 Task: Find connections with filter location Paraná with filter topic #leadership with filter profile language Spanish with filter current company HuffPost with filter school Maheshwari Public School with filter industry Mining with filter service category Virtual Assistance with filter keywords title Nurse
Action: Mouse moved to (495, 97)
Screenshot: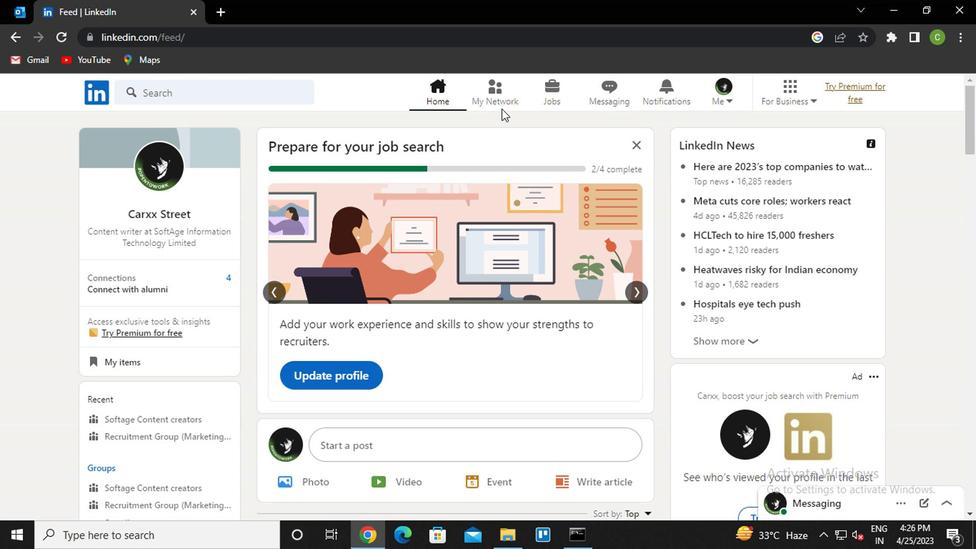 
Action: Mouse pressed left at (495, 97)
Screenshot: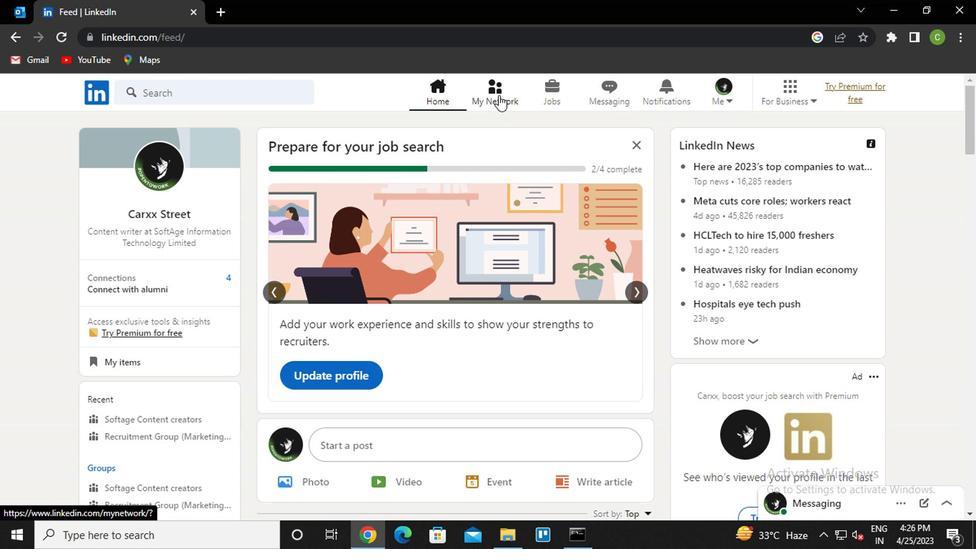 
Action: Mouse moved to (203, 176)
Screenshot: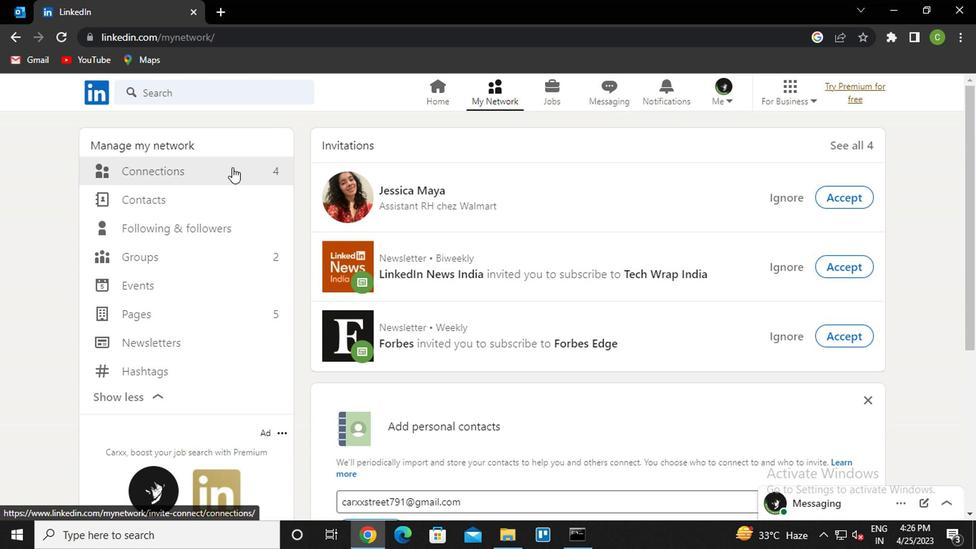 
Action: Mouse pressed left at (203, 176)
Screenshot: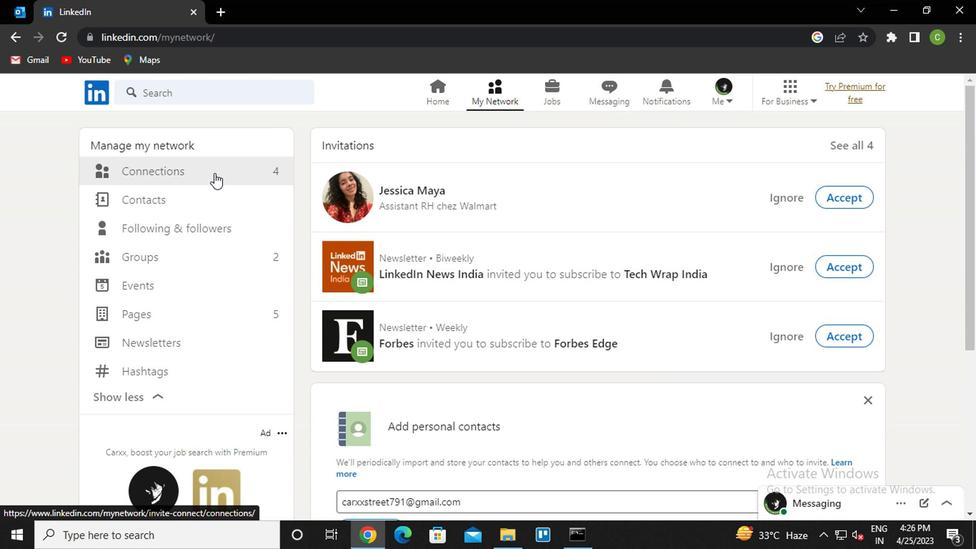 
Action: Mouse moved to (609, 175)
Screenshot: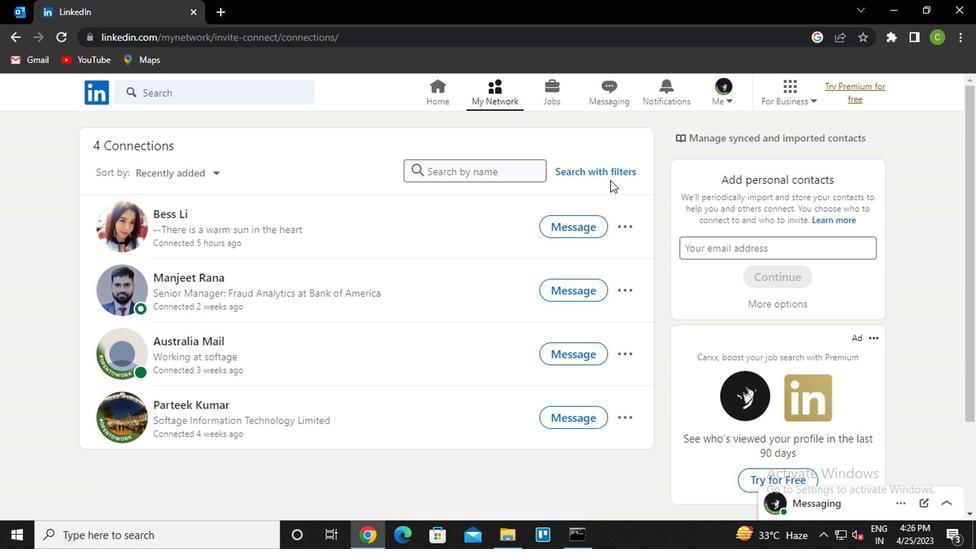 
Action: Mouse pressed left at (609, 175)
Screenshot: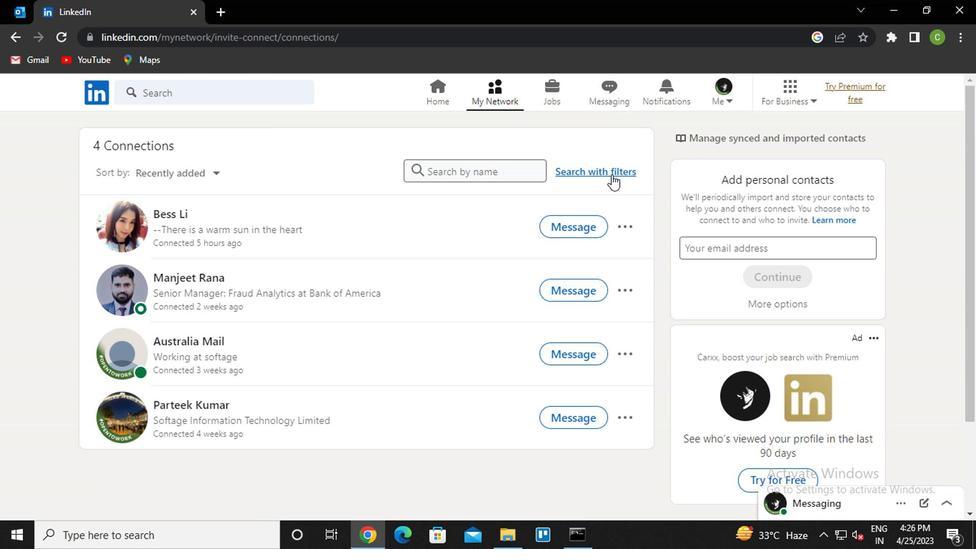 
Action: Mouse moved to (487, 137)
Screenshot: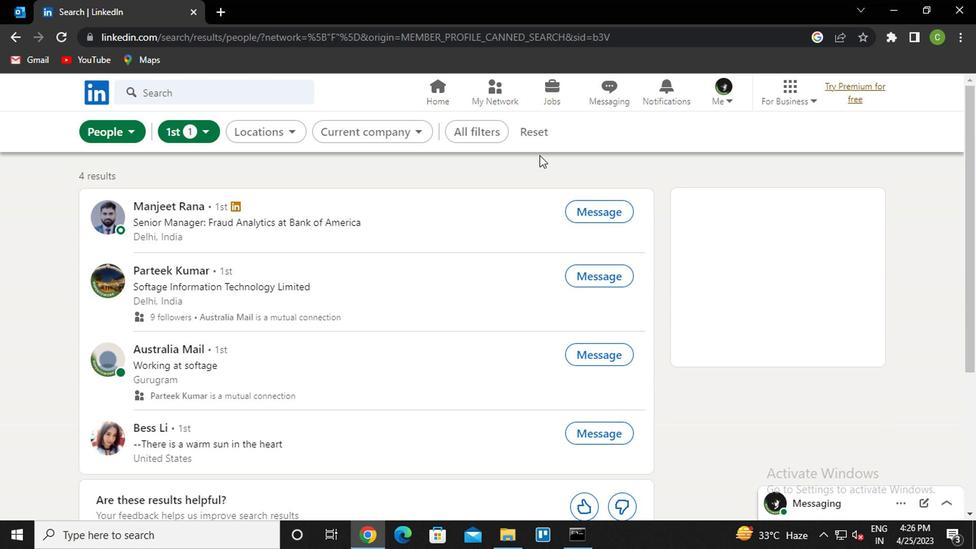 
Action: Mouse pressed left at (487, 137)
Screenshot: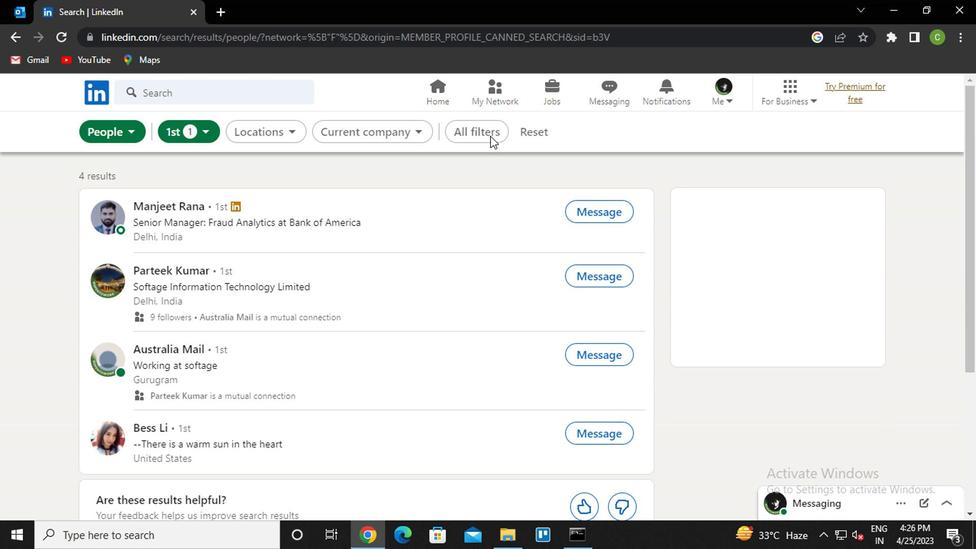 
Action: Mouse moved to (767, 304)
Screenshot: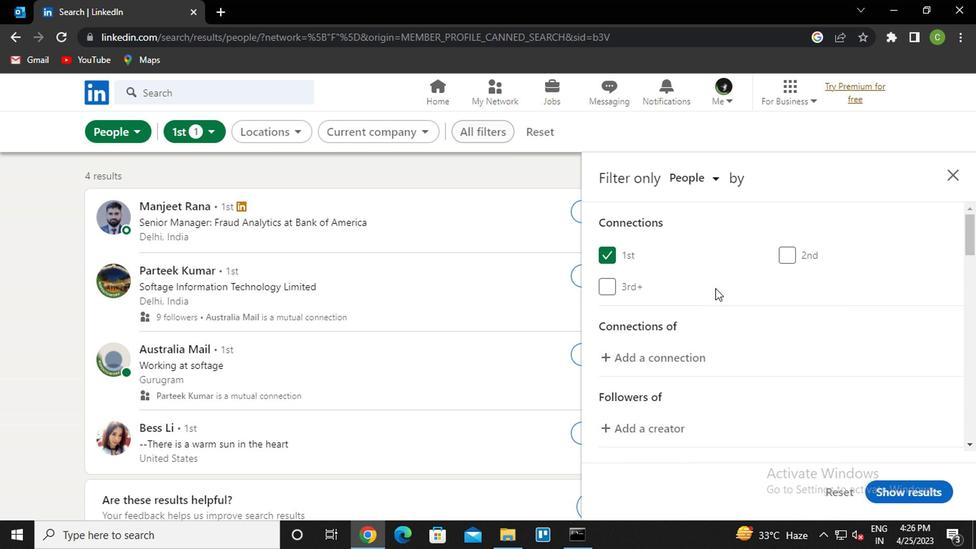 
Action: Mouse scrolled (767, 303) with delta (0, -1)
Screenshot: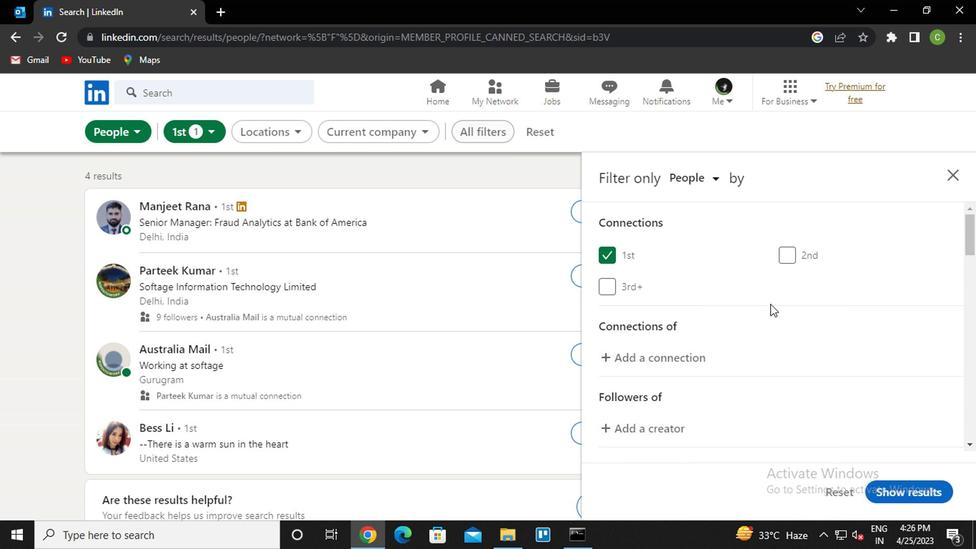 
Action: Mouse scrolled (767, 303) with delta (0, -1)
Screenshot: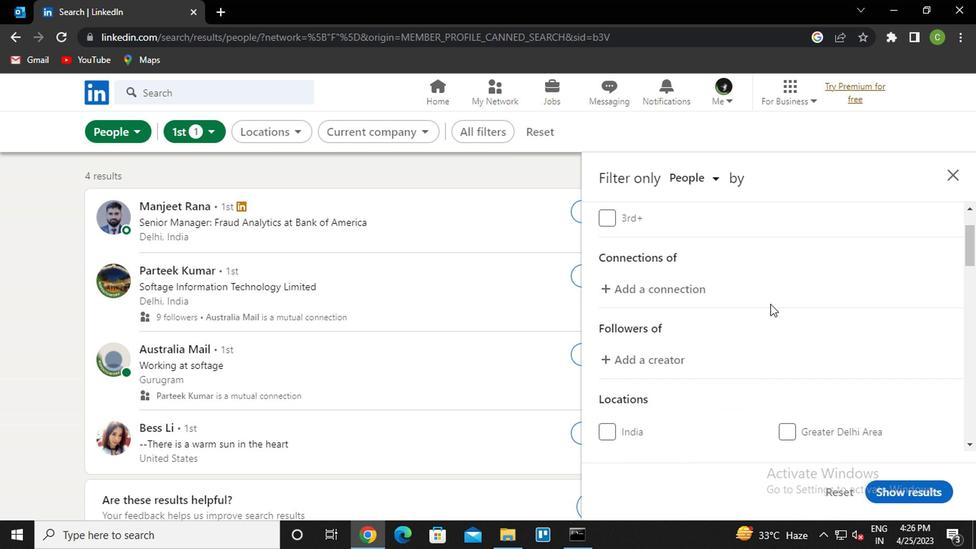
Action: Mouse moved to (771, 332)
Screenshot: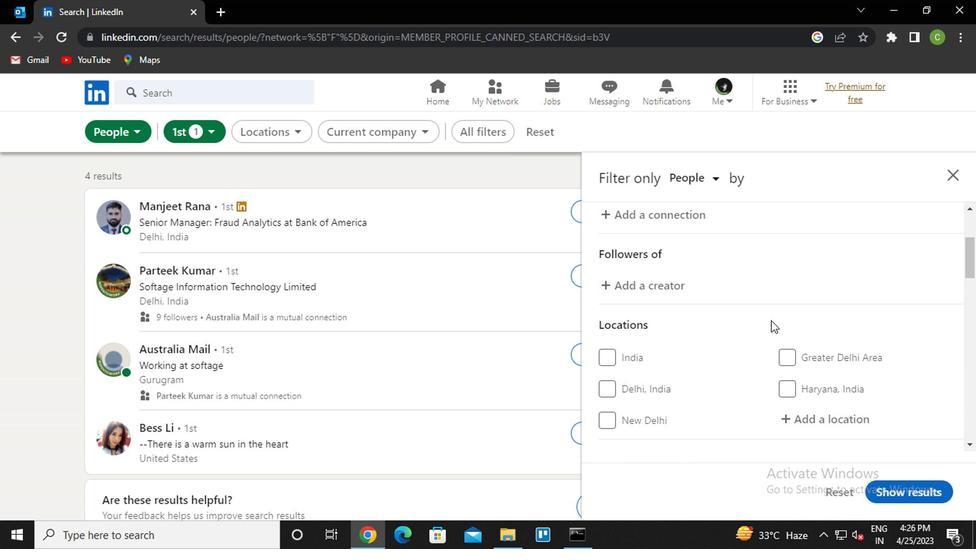 
Action: Mouse scrolled (771, 331) with delta (0, 0)
Screenshot: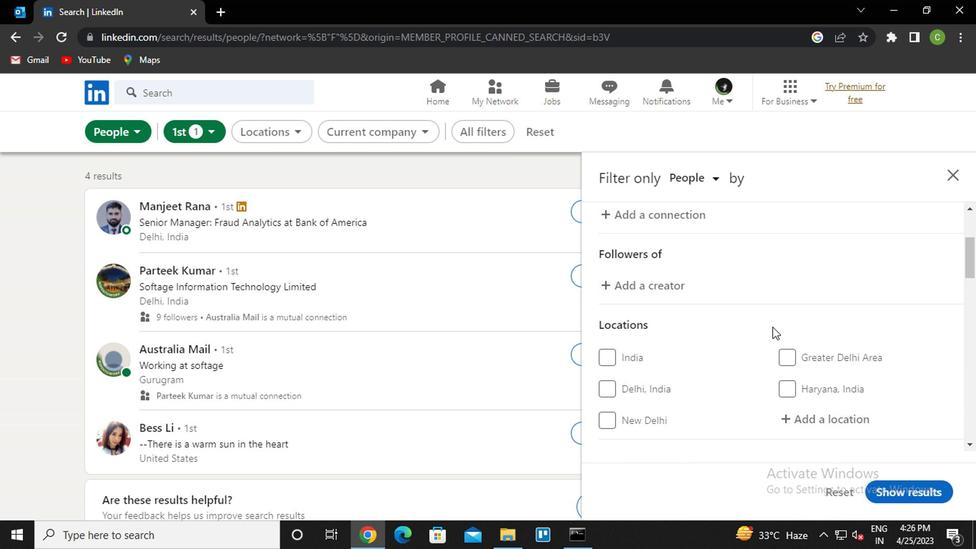 
Action: Mouse moved to (815, 353)
Screenshot: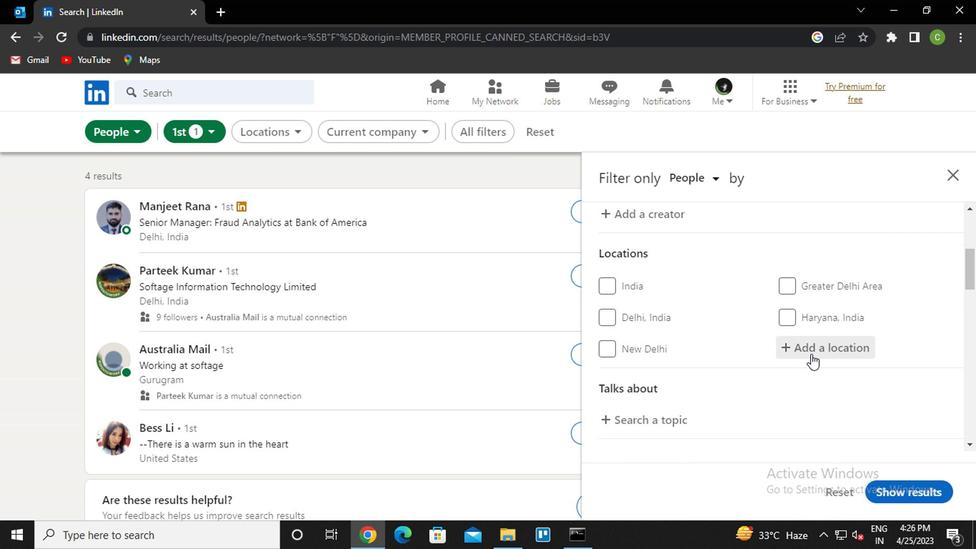 
Action: Mouse pressed left at (815, 353)
Screenshot: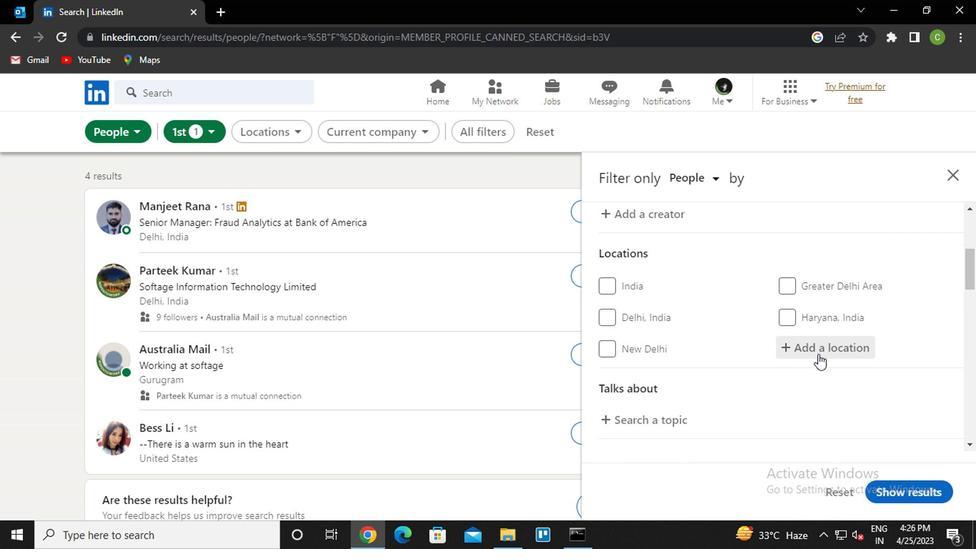 
Action: Key pressed <Key.caps_lock><Key.caps_lock>p<Key.caps_lock>arana<Key.down><Key.enter>
Screenshot: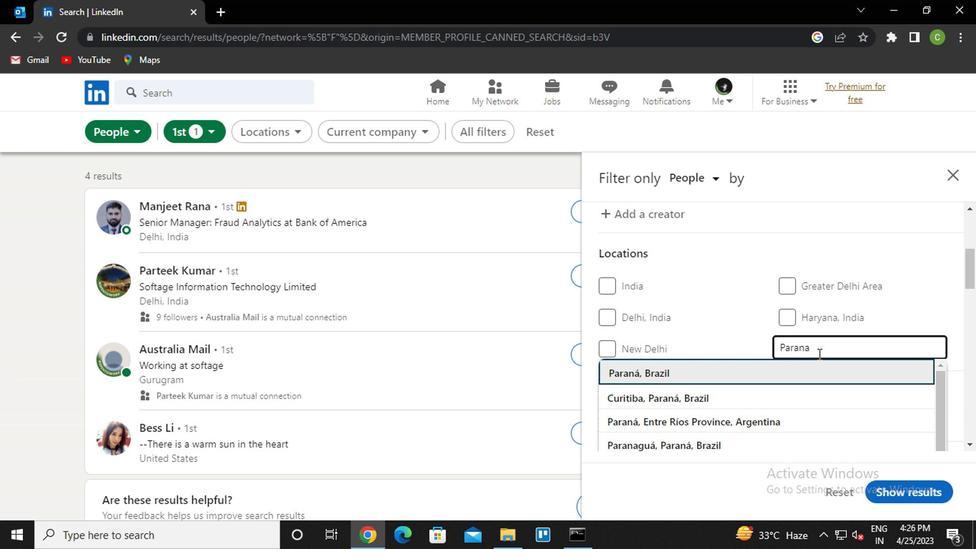 
Action: Mouse scrolled (815, 352) with delta (0, 0)
Screenshot: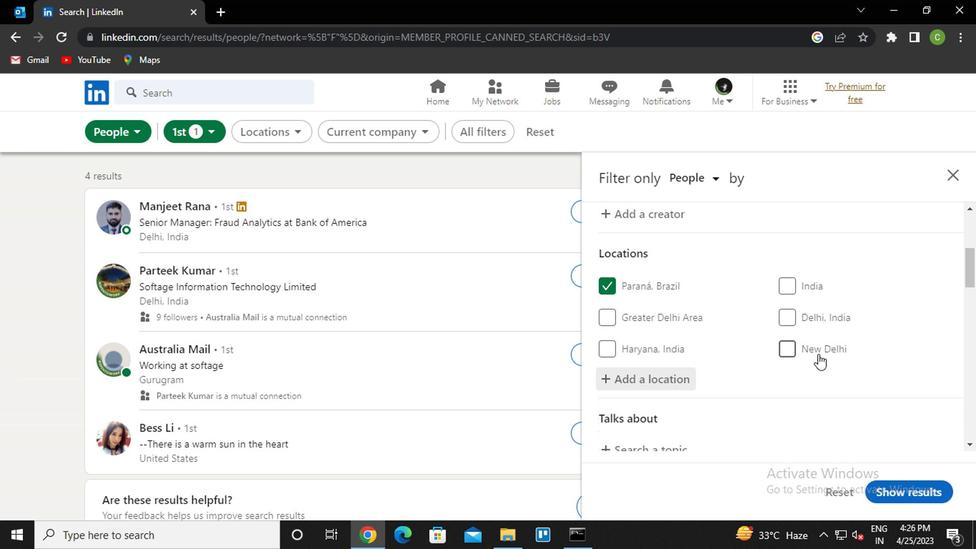 
Action: Mouse moved to (768, 369)
Screenshot: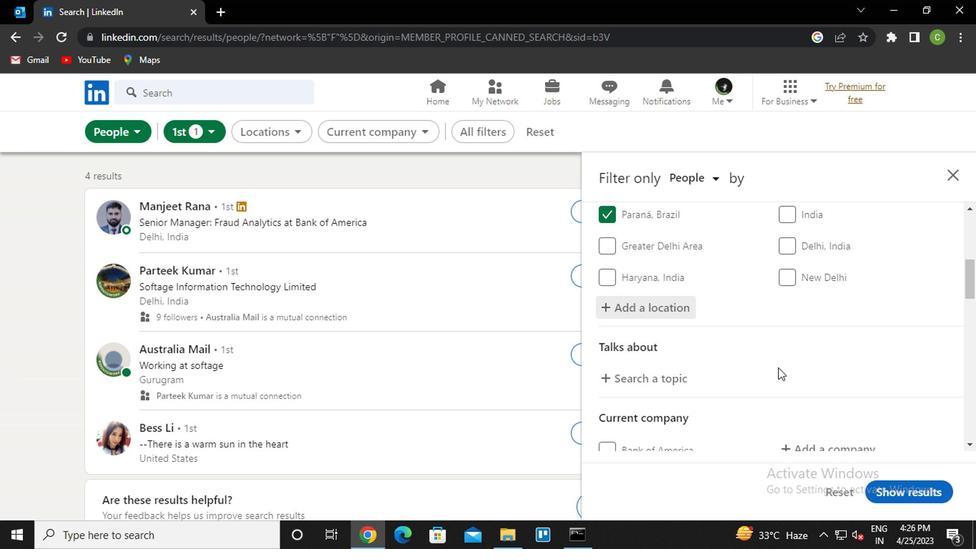 
Action: Mouse scrolled (768, 368) with delta (0, -1)
Screenshot: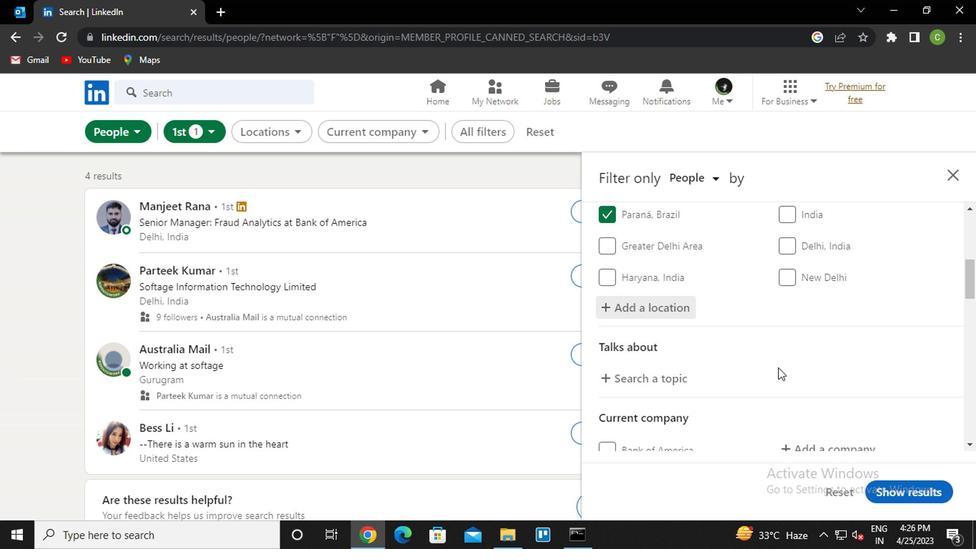 
Action: Mouse moved to (766, 369)
Screenshot: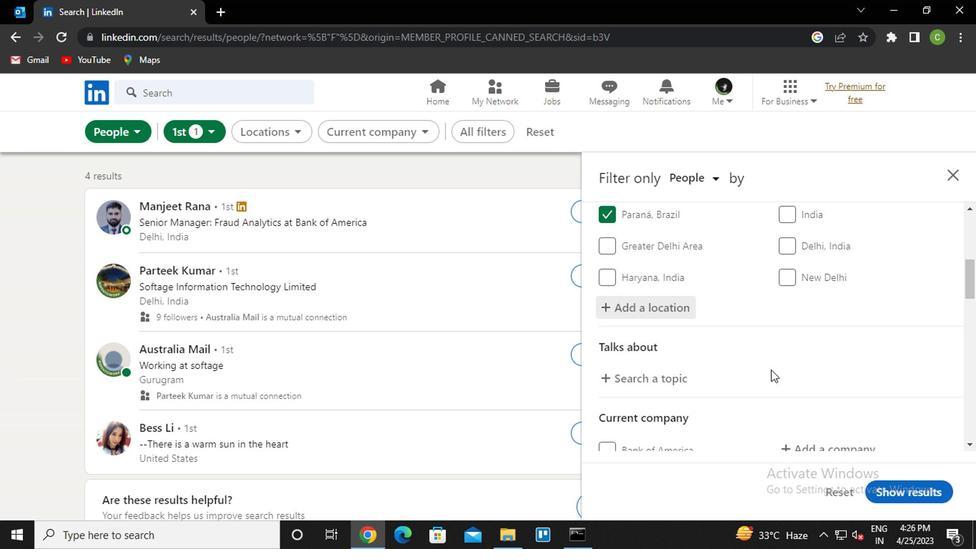 
Action: Mouse scrolled (766, 368) with delta (0, -1)
Screenshot: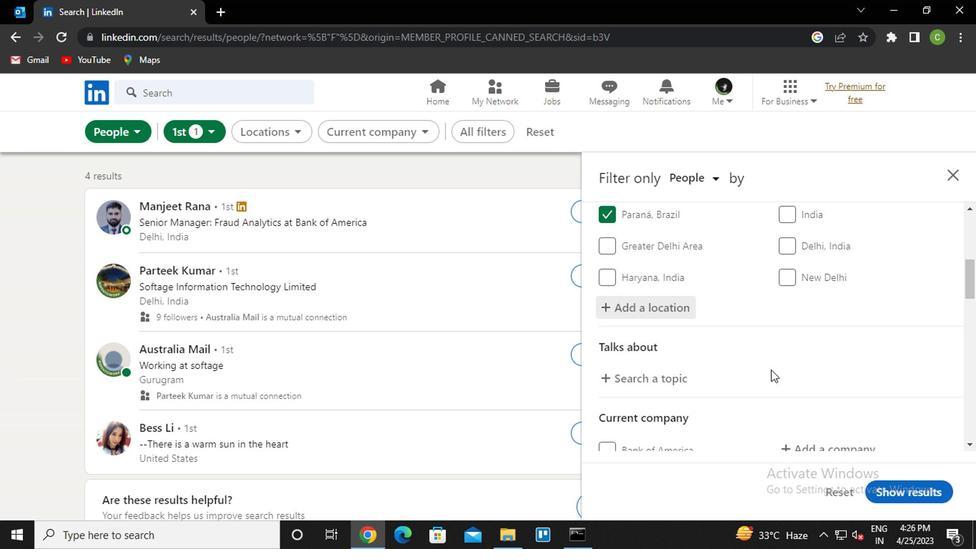 
Action: Mouse moved to (648, 235)
Screenshot: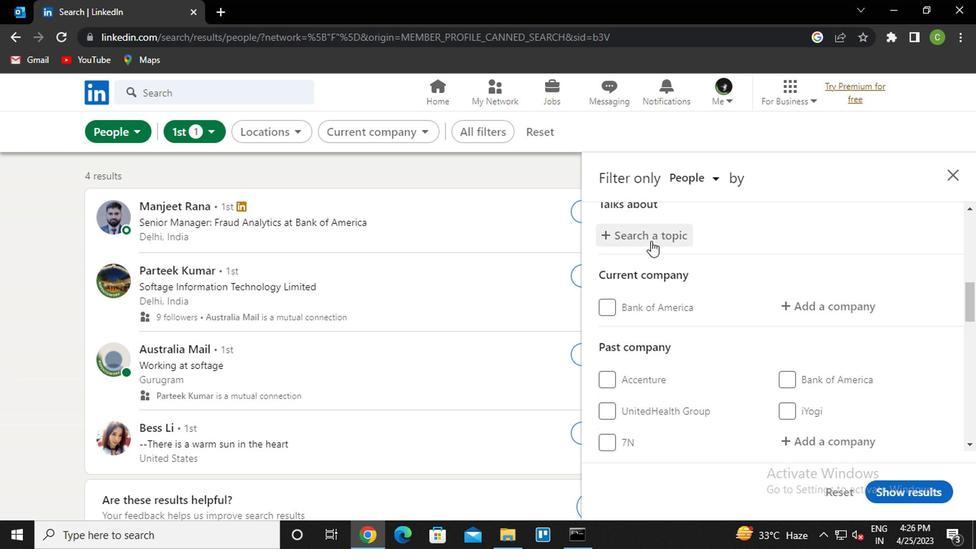 
Action: Mouse pressed left at (648, 235)
Screenshot: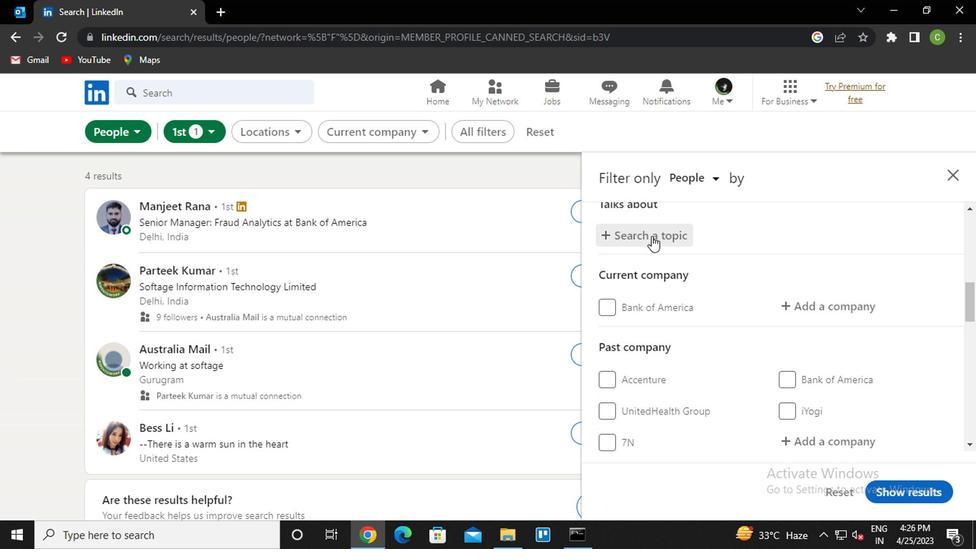 
Action: Key pressed <Key.caps_lock>l<Key.caps_lock>eadership<Key.down><Key.enter>
Screenshot: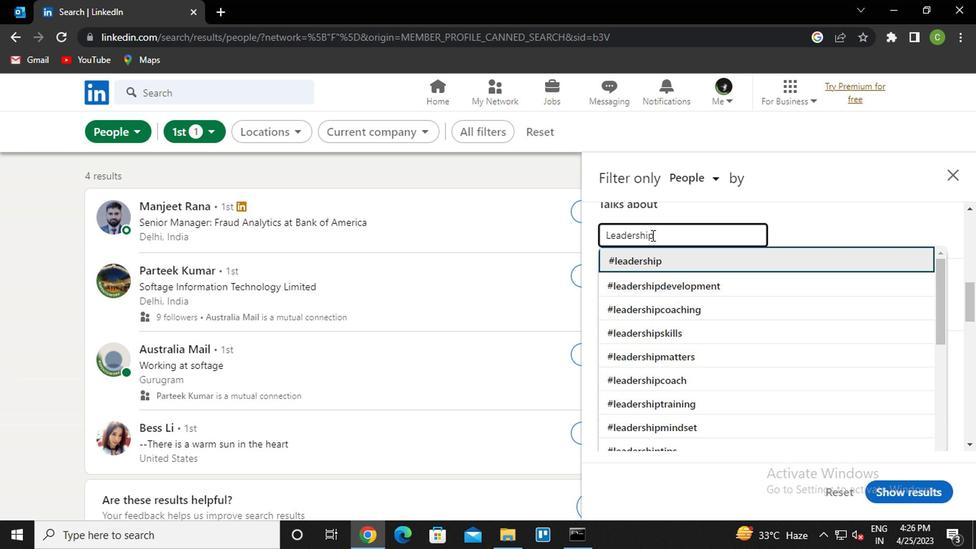 
Action: Mouse moved to (832, 311)
Screenshot: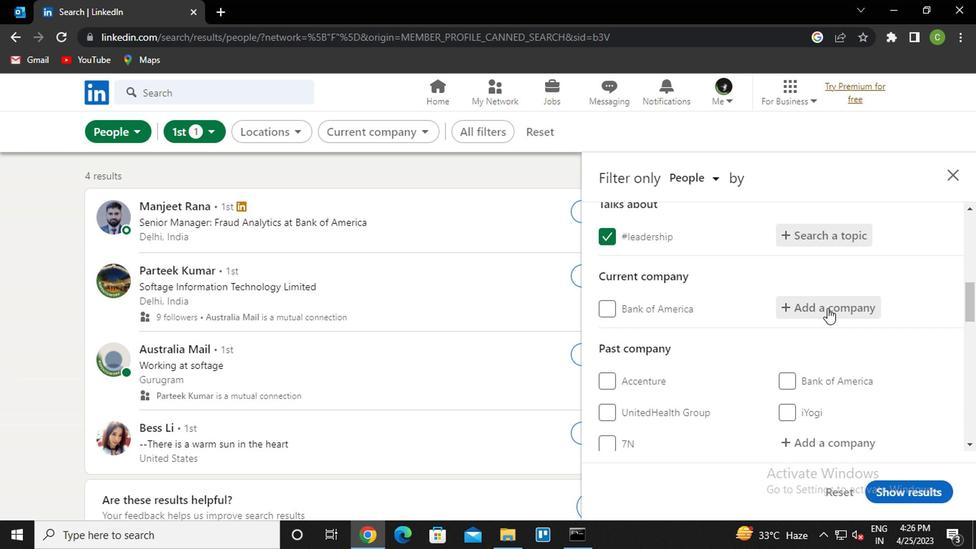 
Action: Mouse pressed left at (832, 311)
Screenshot: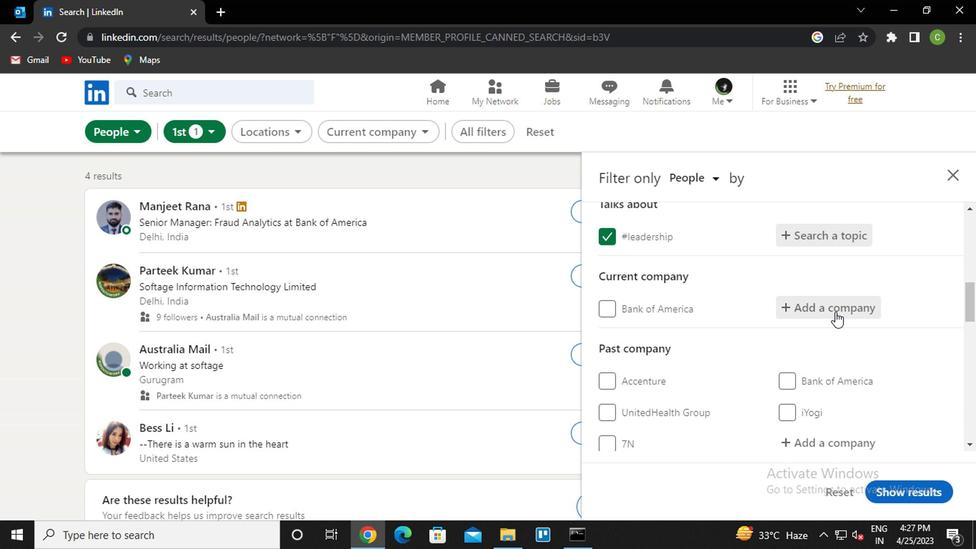 
Action: Mouse moved to (823, 317)
Screenshot: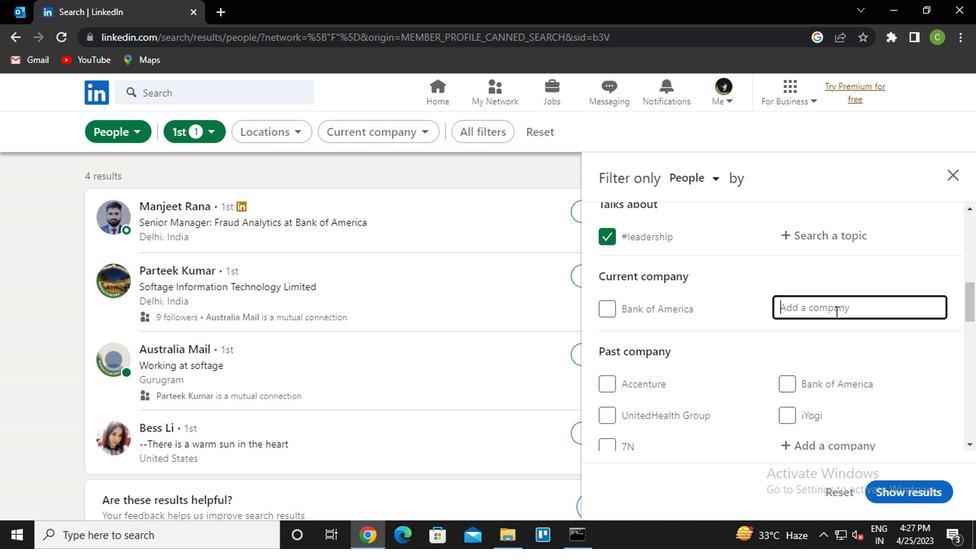 
Action: Key pressed huff
Screenshot: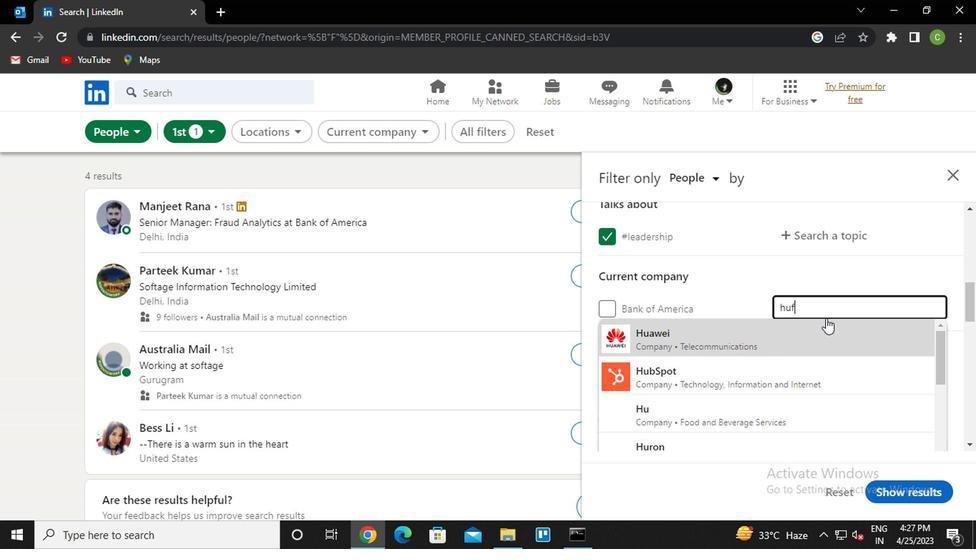 
Action: Mouse moved to (800, 340)
Screenshot: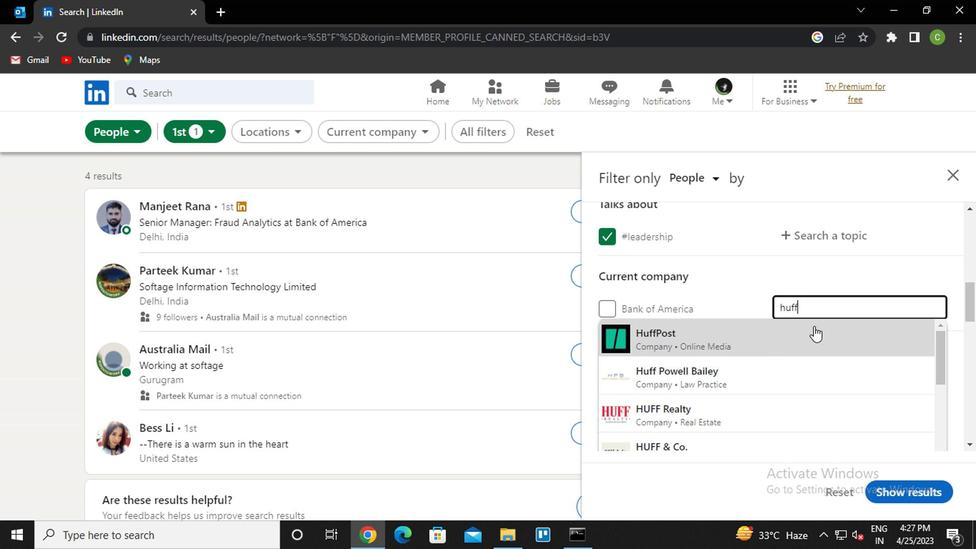 
Action: Mouse pressed left at (800, 340)
Screenshot: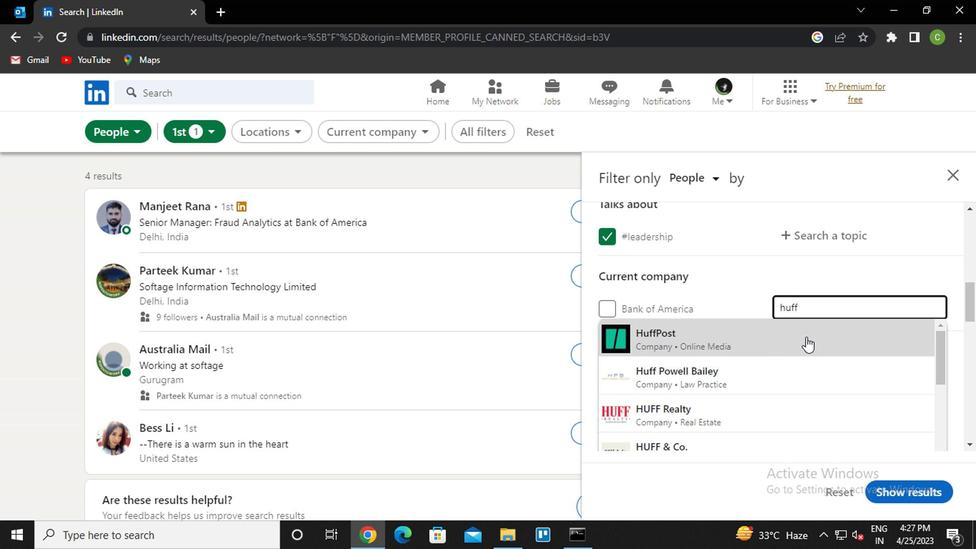 
Action: Mouse scrolled (800, 339) with delta (0, -1)
Screenshot: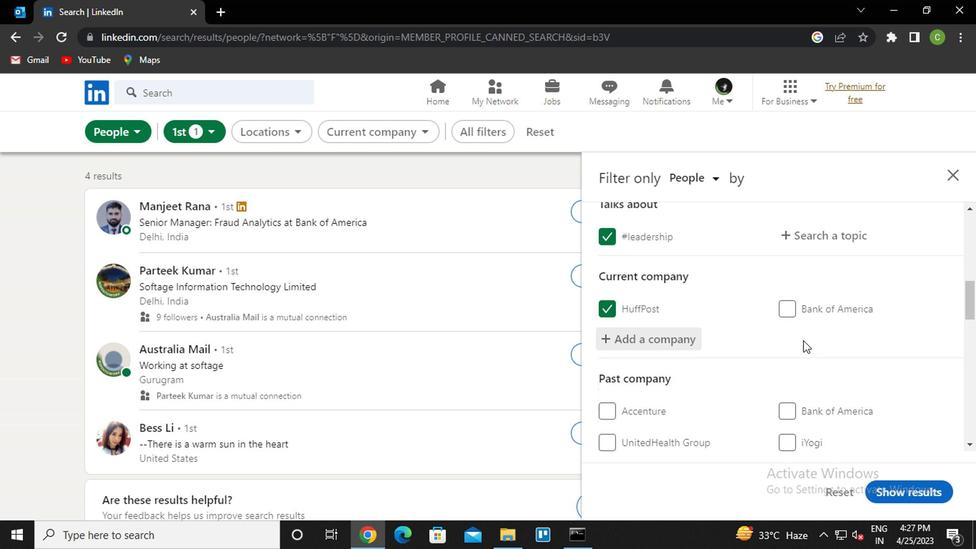 
Action: Mouse moved to (799, 340)
Screenshot: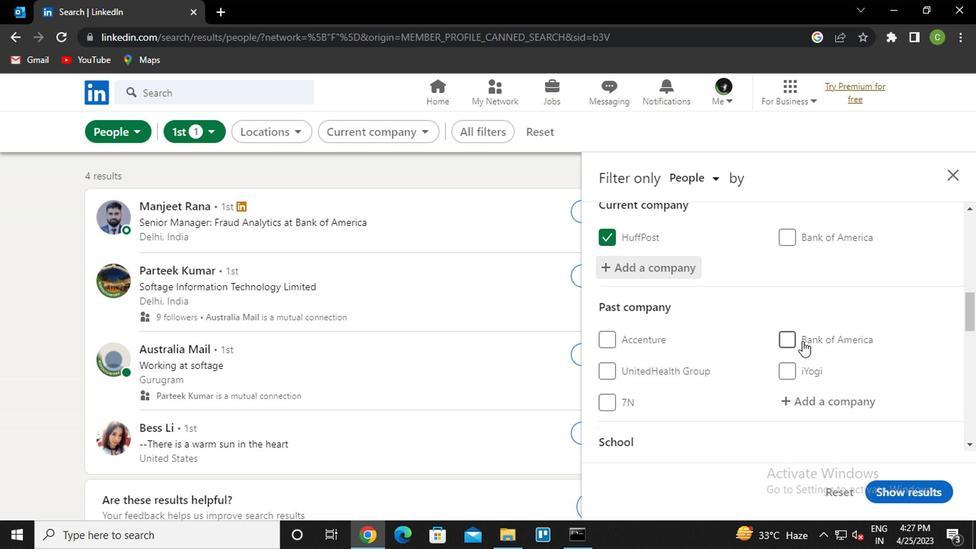 
Action: Mouse scrolled (799, 340) with delta (0, 0)
Screenshot: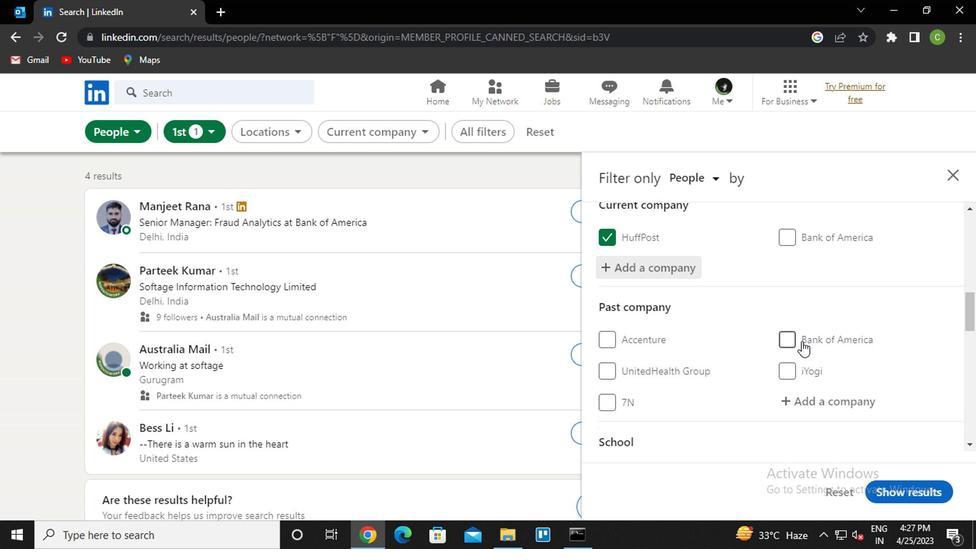 
Action: Mouse moved to (798, 341)
Screenshot: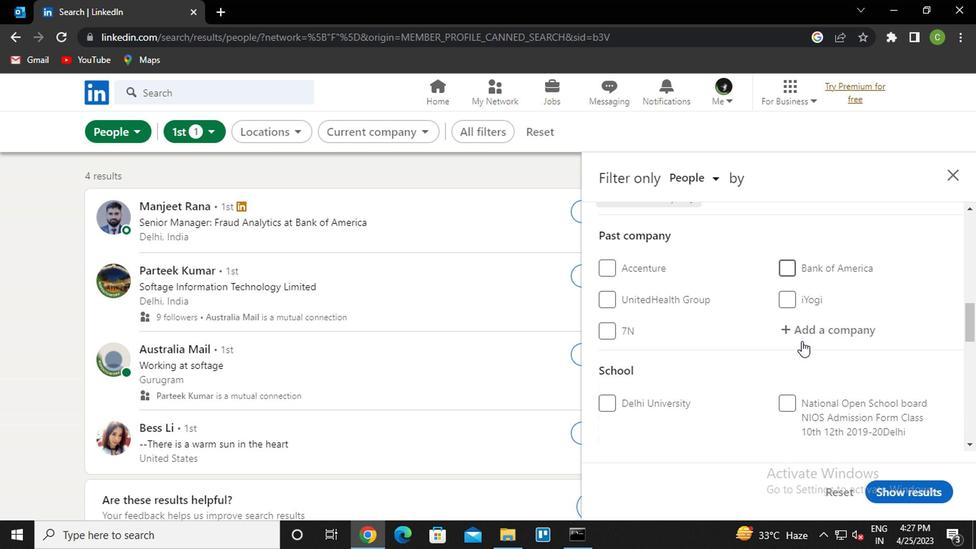 
Action: Mouse scrolled (798, 340) with delta (0, 0)
Screenshot: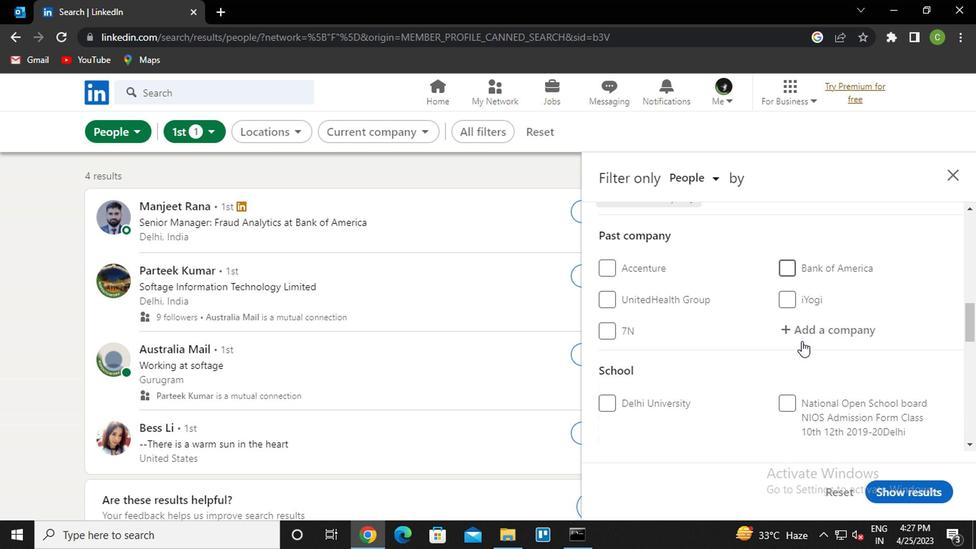 
Action: Mouse moved to (785, 353)
Screenshot: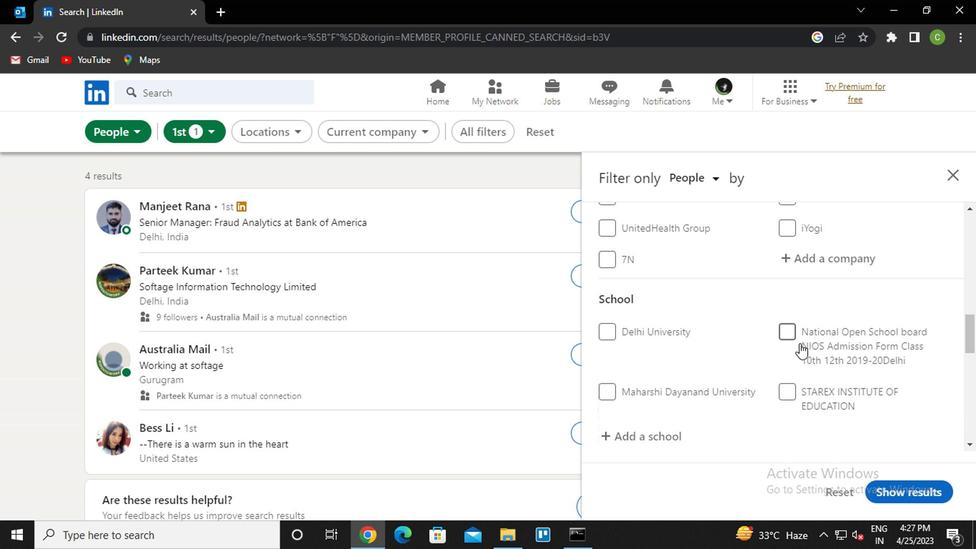 
Action: Mouse scrolled (785, 353) with delta (0, 0)
Screenshot: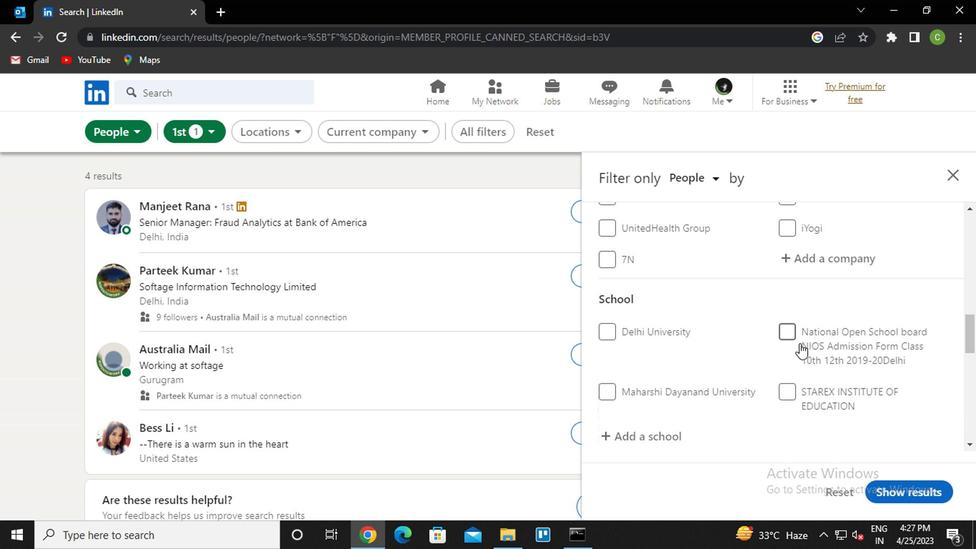 
Action: Mouse moved to (673, 362)
Screenshot: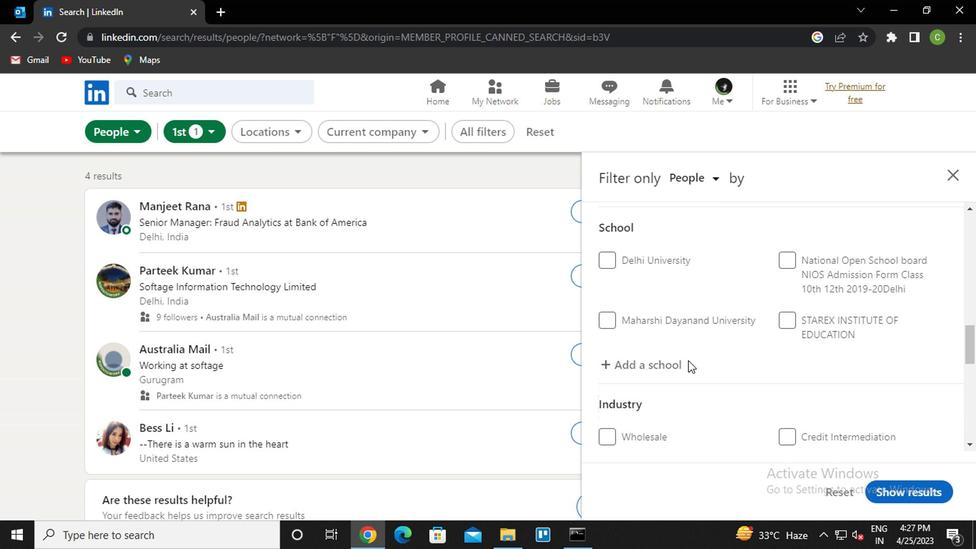
Action: Mouse pressed left at (673, 362)
Screenshot: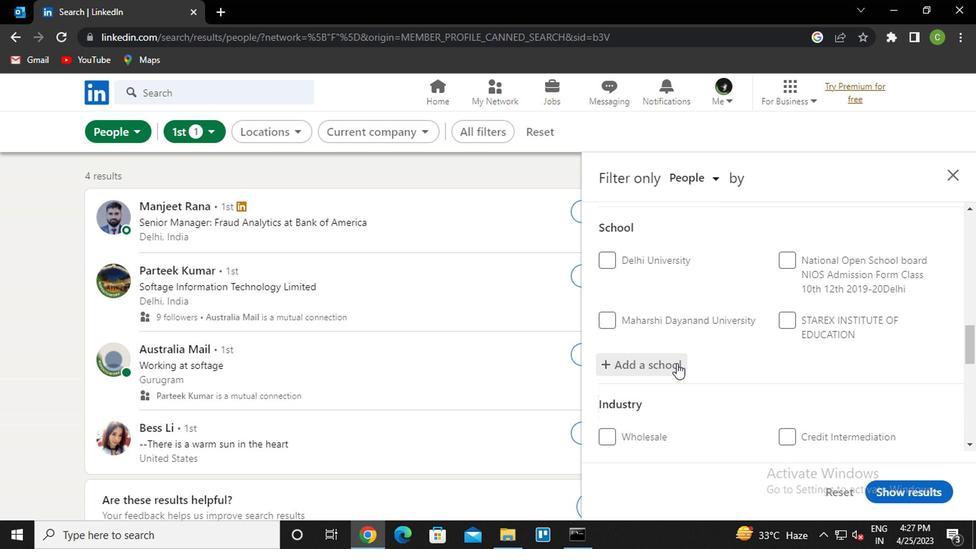 
Action: Key pressed <Key.caps_lock>m<Key.caps_lock>ahesh<Key.down><Key.enter>
Screenshot: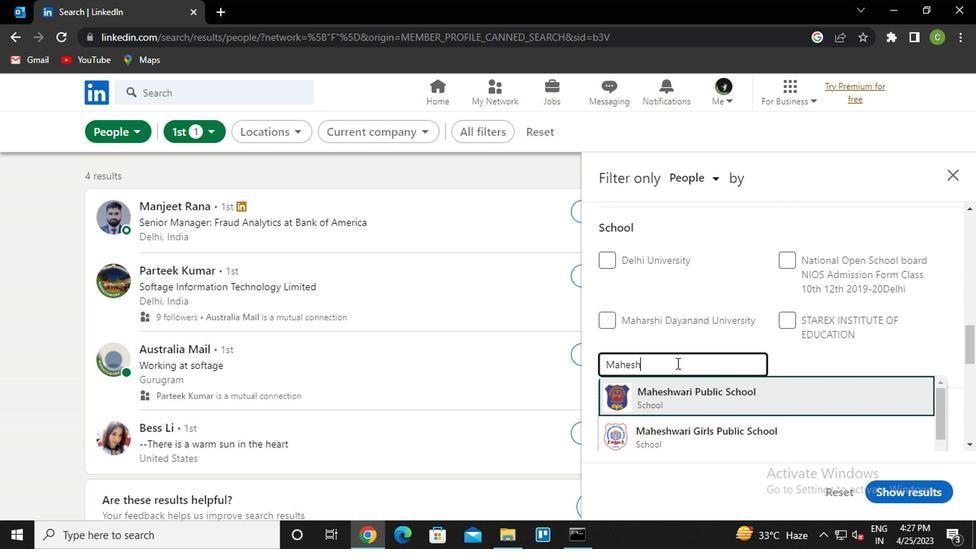 
Action: Mouse moved to (673, 362)
Screenshot: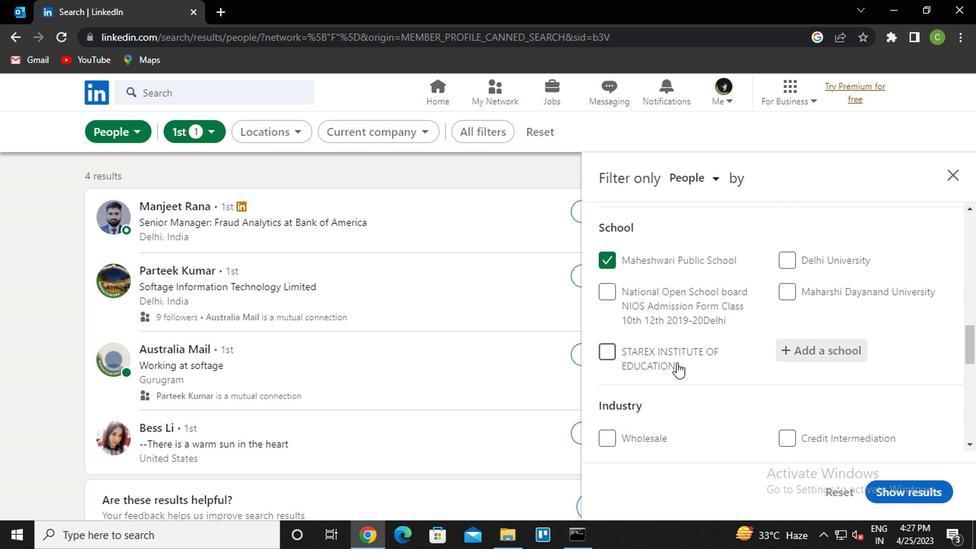 
Action: Mouse scrolled (673, 361) with delta (0, -1)
Screenshot: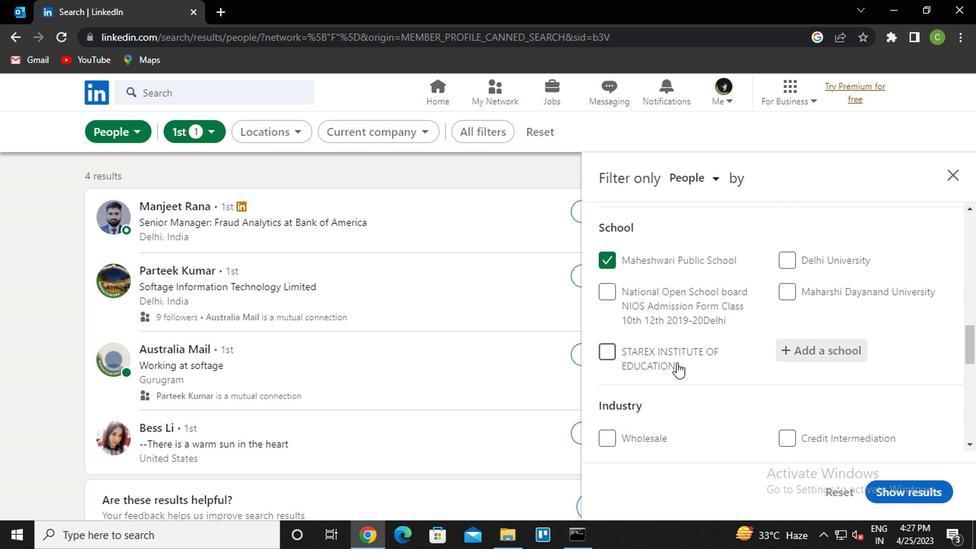 
Action: Mouse moved to (672, 366)
Screenshot: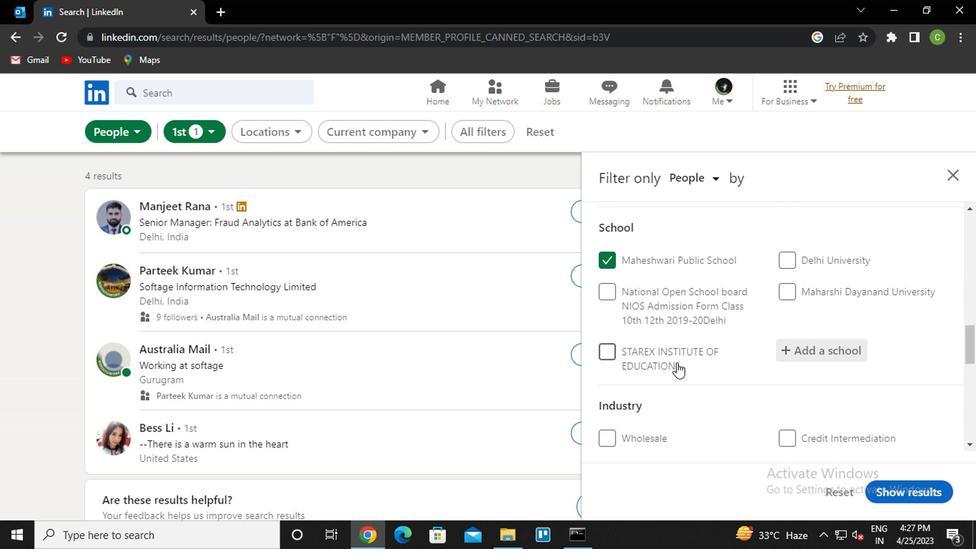 
Action: Mouse scrolled (672, 365) with delta (0, 0)
Screenshot: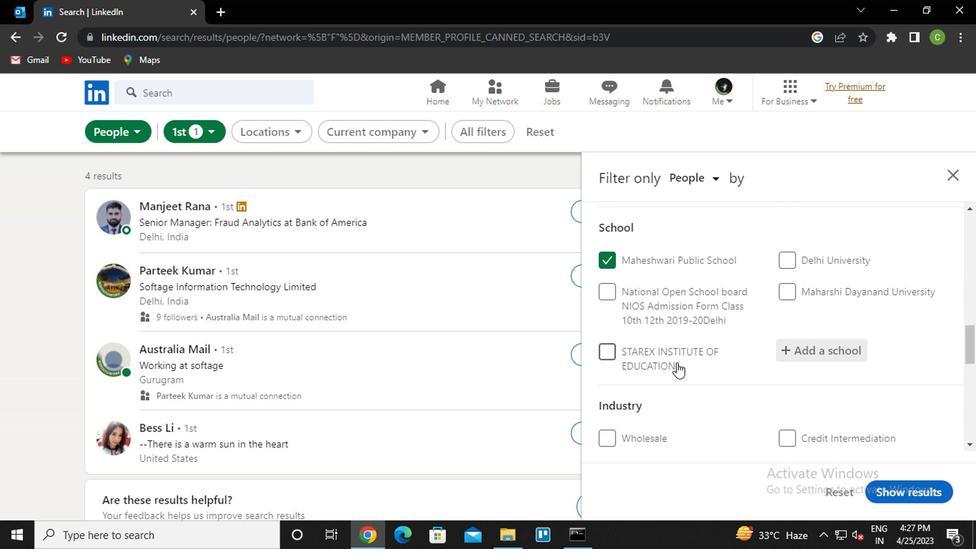 
Action: Mouse moved to (805, 360)
Screenshot: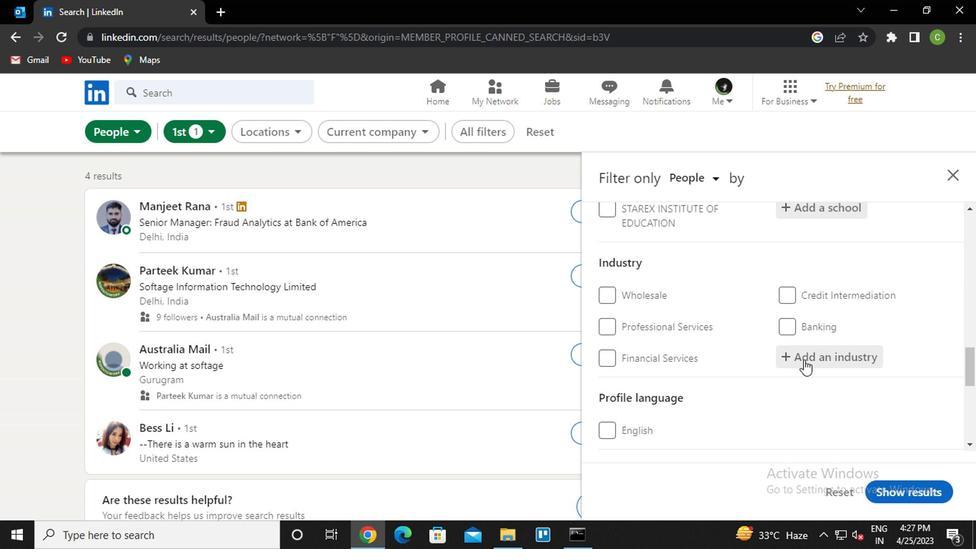 
Action: Mouse pressed left at (805, 360)
Screenshot: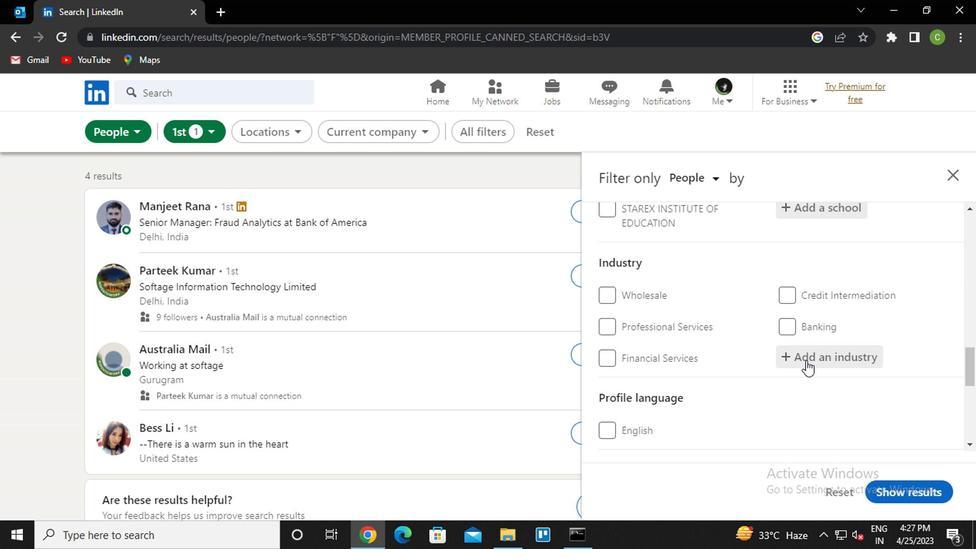 
Action: Key pressed <Key.caps_lock>m<Key.caps_lock>ining<Key.down><Key.enter>
Screenshot: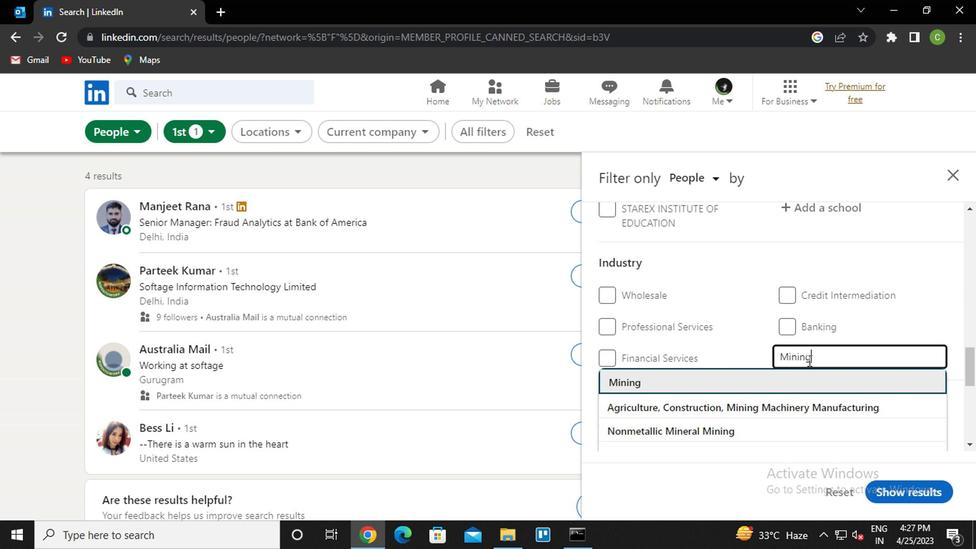
Action: Mouse moved to (766, 387)
Screenshot: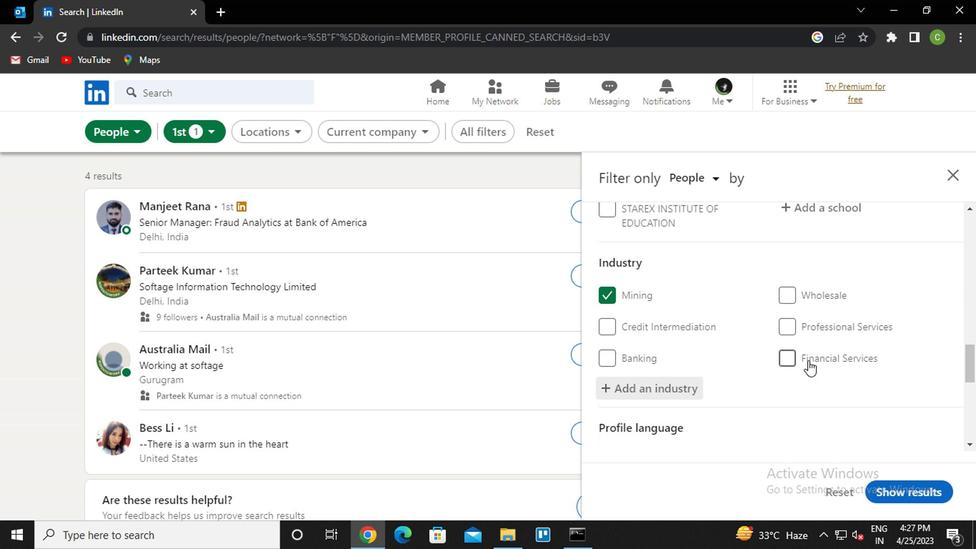 
Action: Mouse scrolled (766, 386) with delta (0, -1)
Screenshot: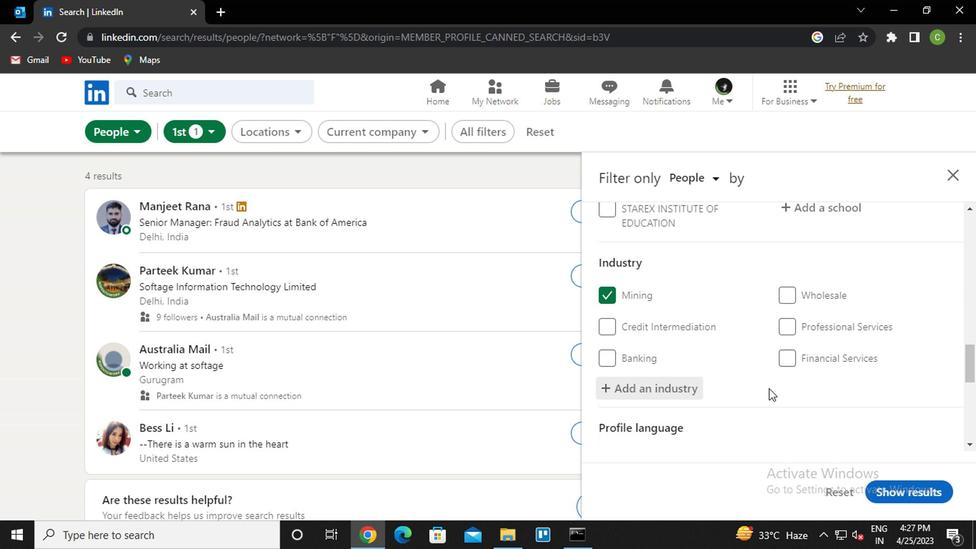 
Action: Mouse scrolled (766, 386) with delta (0, -1)
Screenshot: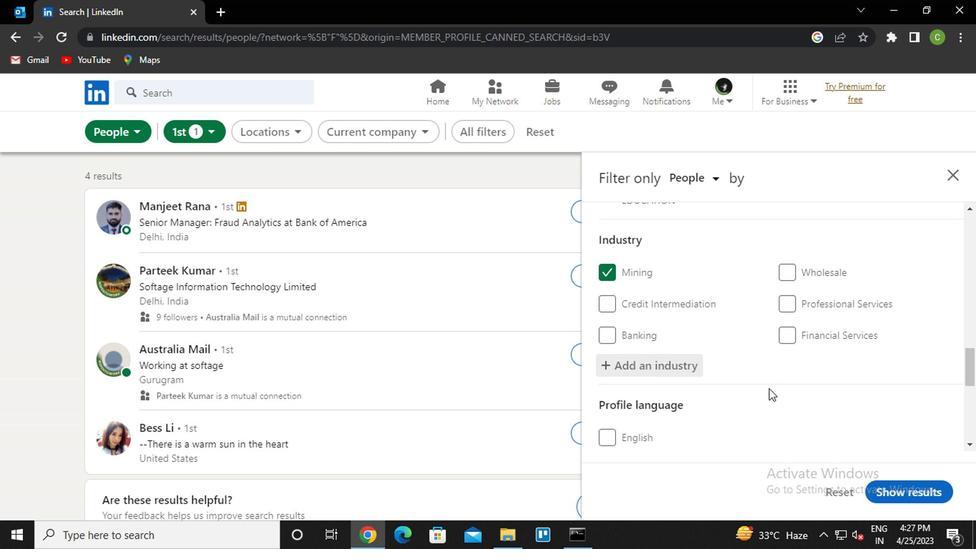 
Action: Mouse moved to (765, 387)
Screenshot: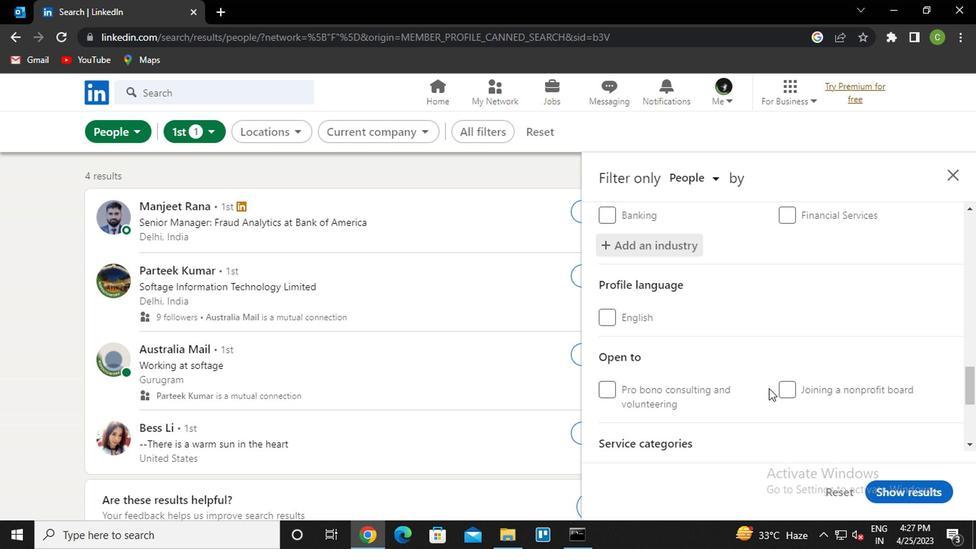 
Action: Mouse scrolled (765, 386) with delta (0, -1)
Screenshot: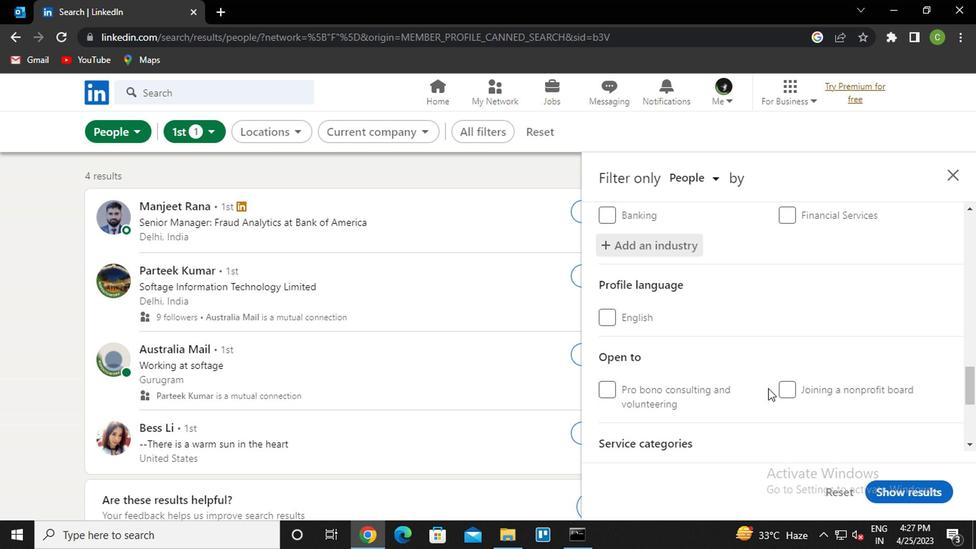 
Action: Mouse moved to (659, 402)
Screenshot: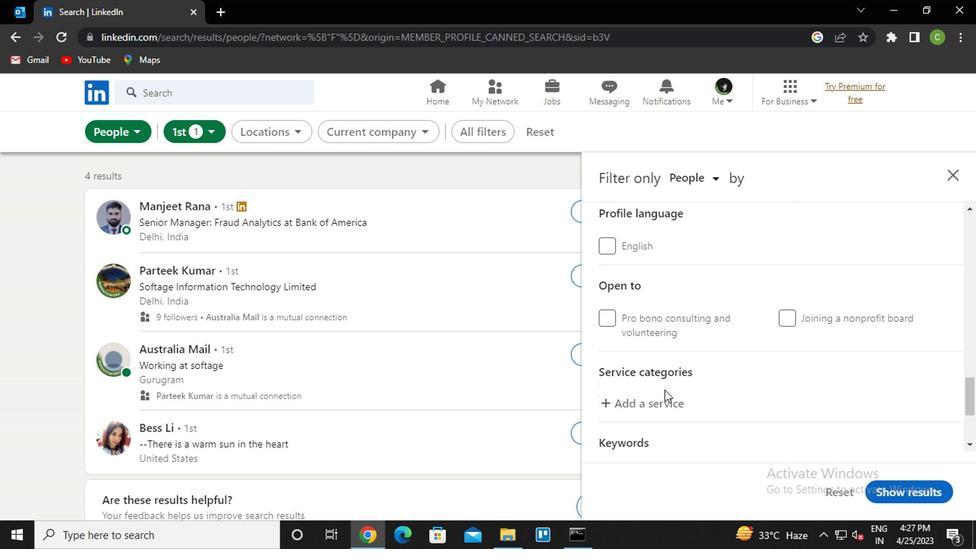 
Action: Mouse pressed left at (659, 402)
Screenshot: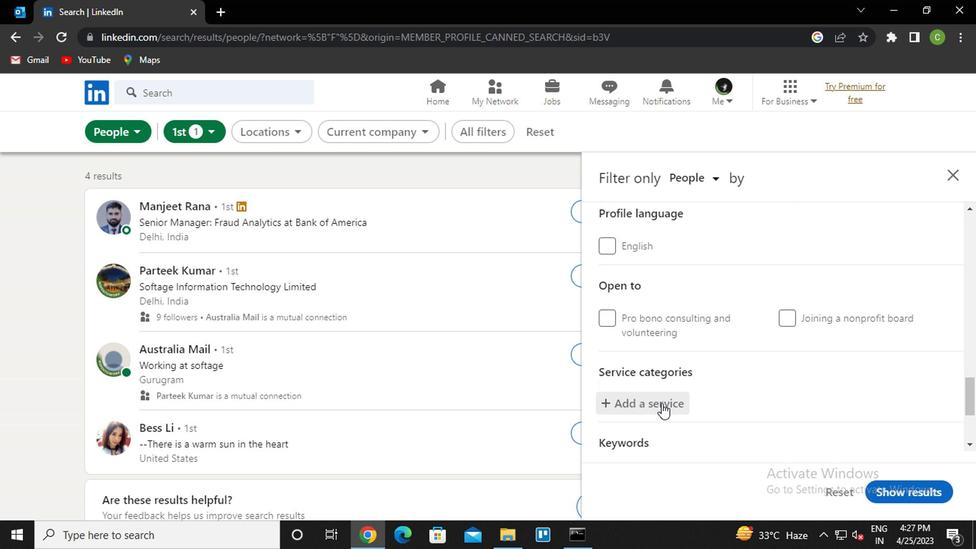 
Action: Mouse moved to (725, 360)
Screenshot: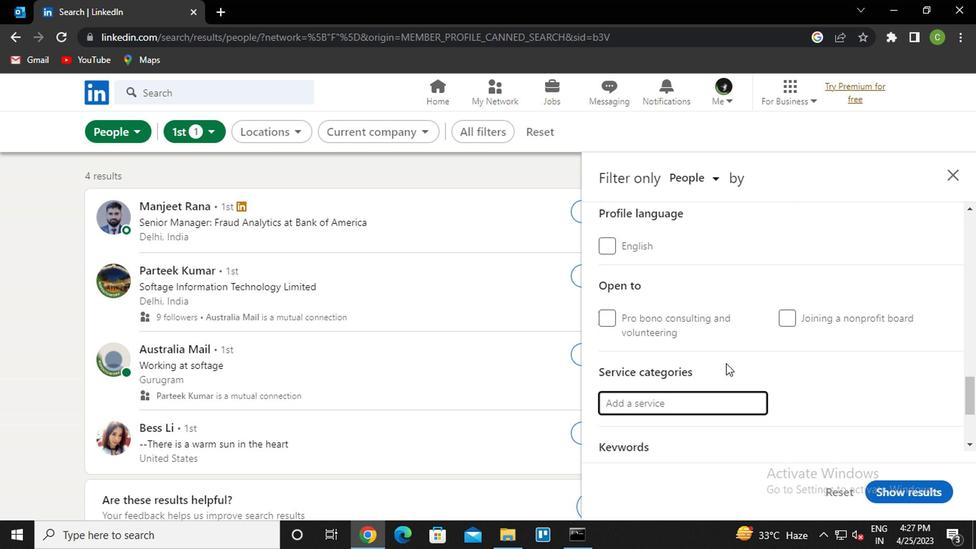 
Action: Key pressed <Key.caps_lock>v<Key.caps_lock>irtual<Key.down><Key.enter>
Screenshot: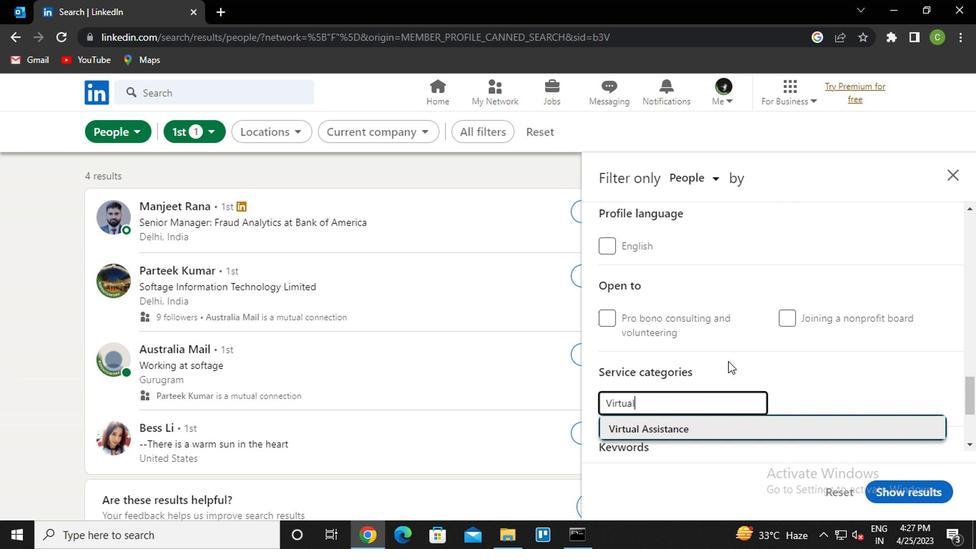 
Action: Mouse moved to (724, 360)
Screenshot: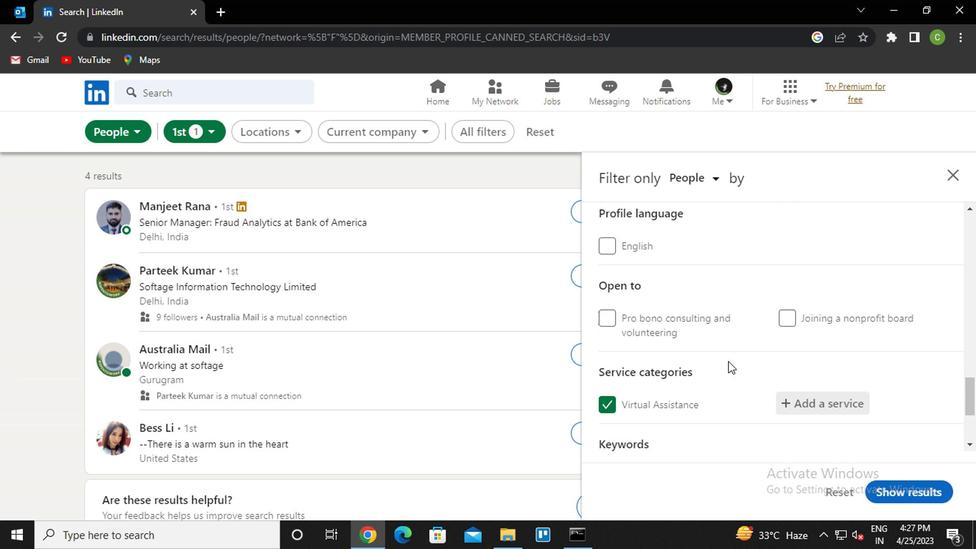 
Action: Mouse scrolled (724, 360) with delta (0, 0)
Screenshot: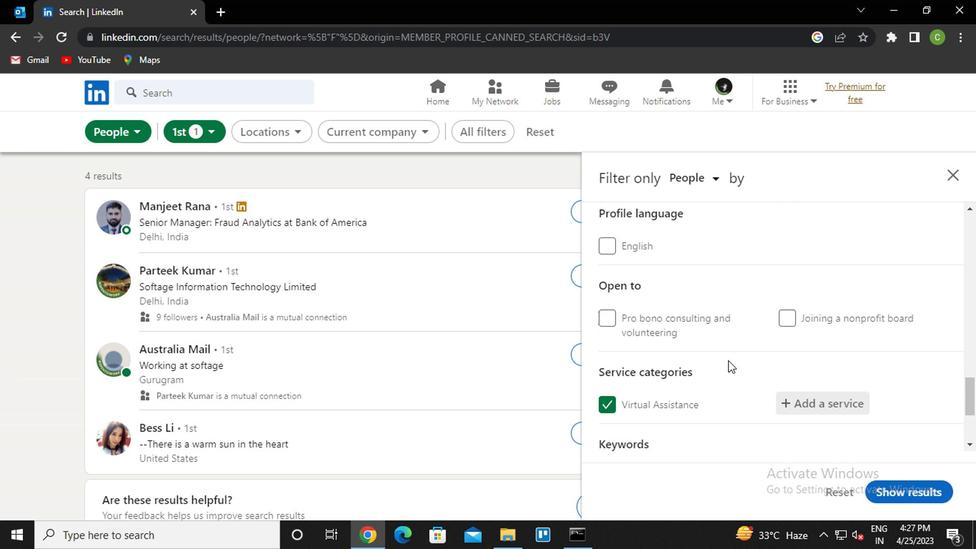 
Action: Mouse scrolled (724, 360) with delta (0, 0)
Screenshot: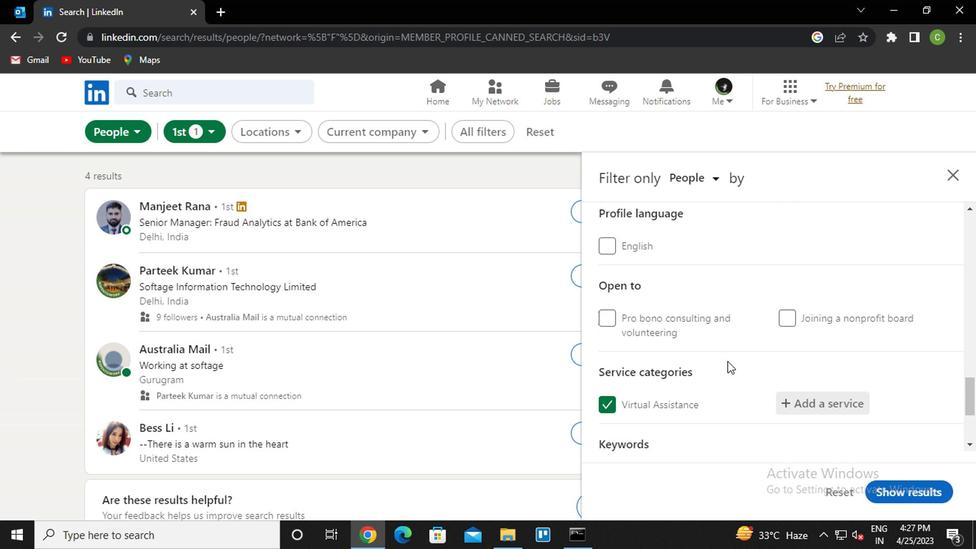 
Action: Mouse moved to (699, 390)
Screenshot: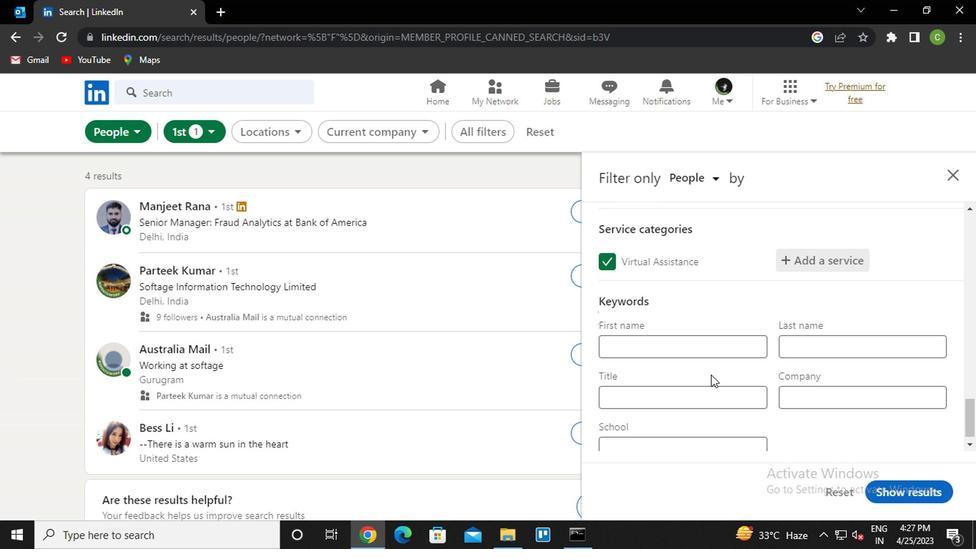 
Action: Mouse pressed left at (699, 390)
Screenshot: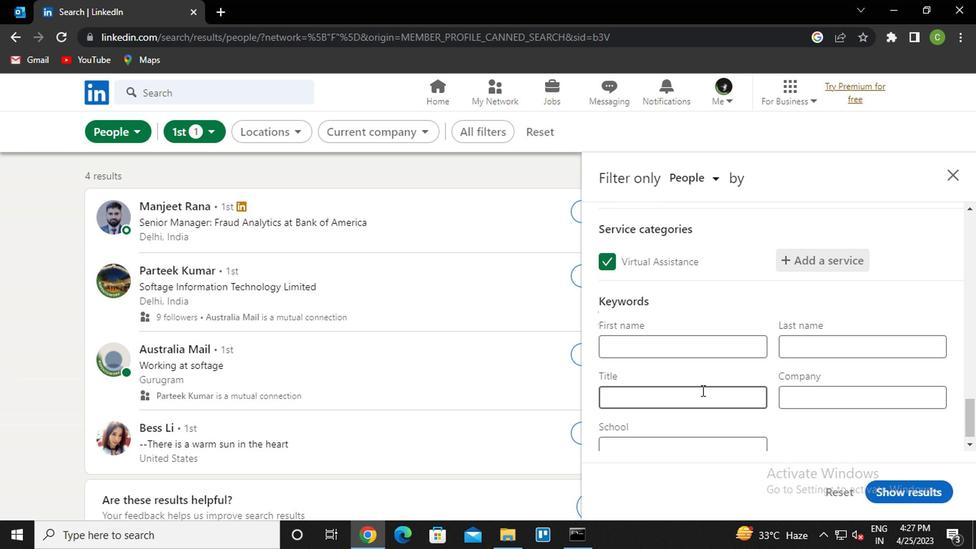 
Action: Key pressed <Key.caps_lock>n<Key.caps_lock>urse
Screenshot: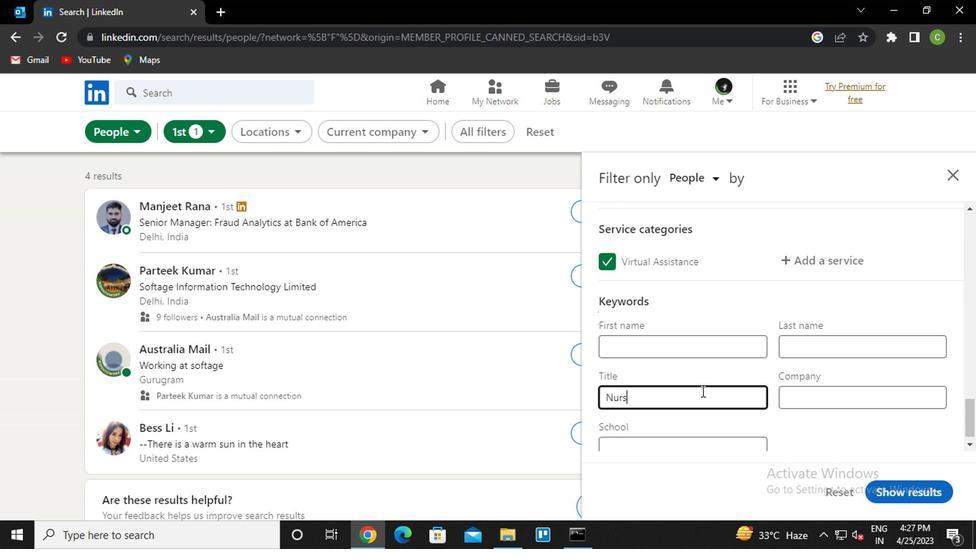 
Action: Mouse moved to (910, 487)
Screenshot: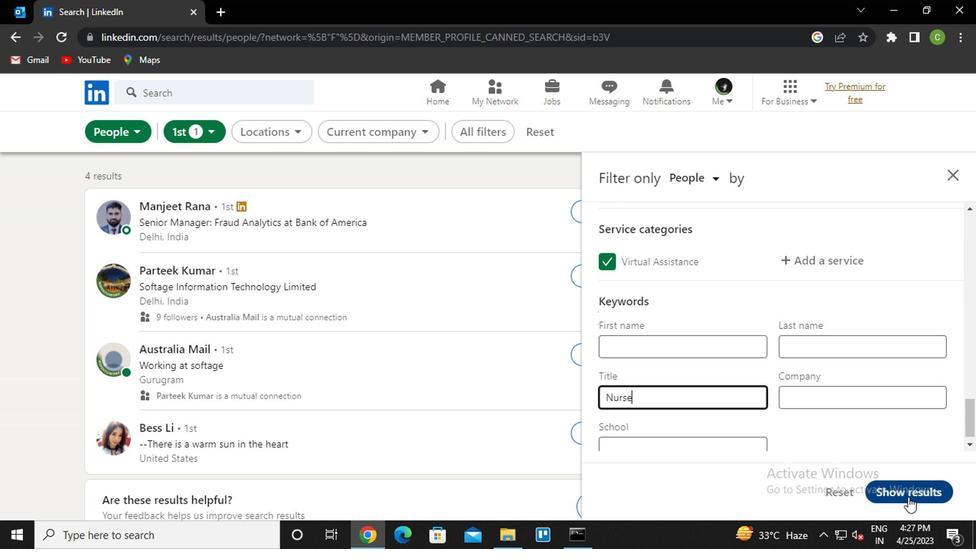 
Action: Mouse pressed left at (910, 487)
Screenshot: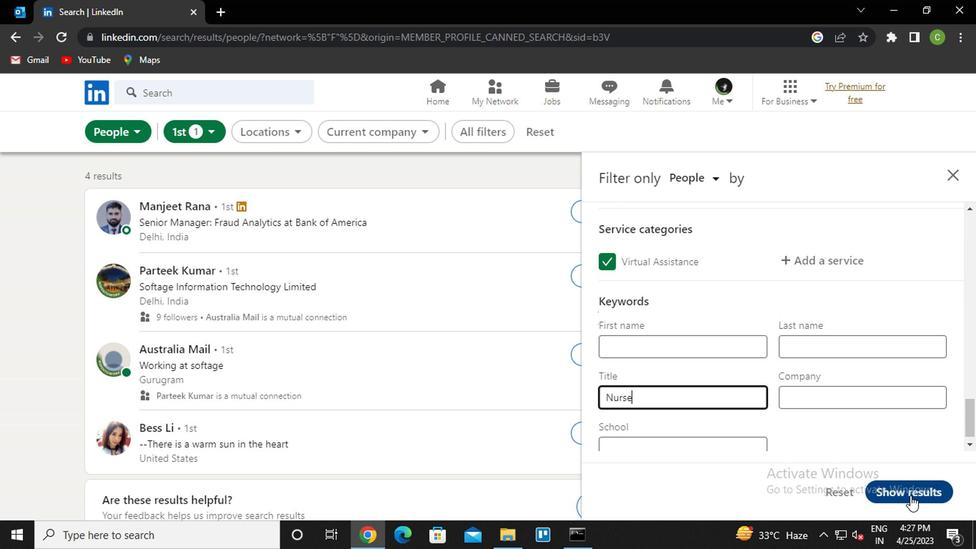 
Action: Mouse moved to (540, 445)
Screenshot: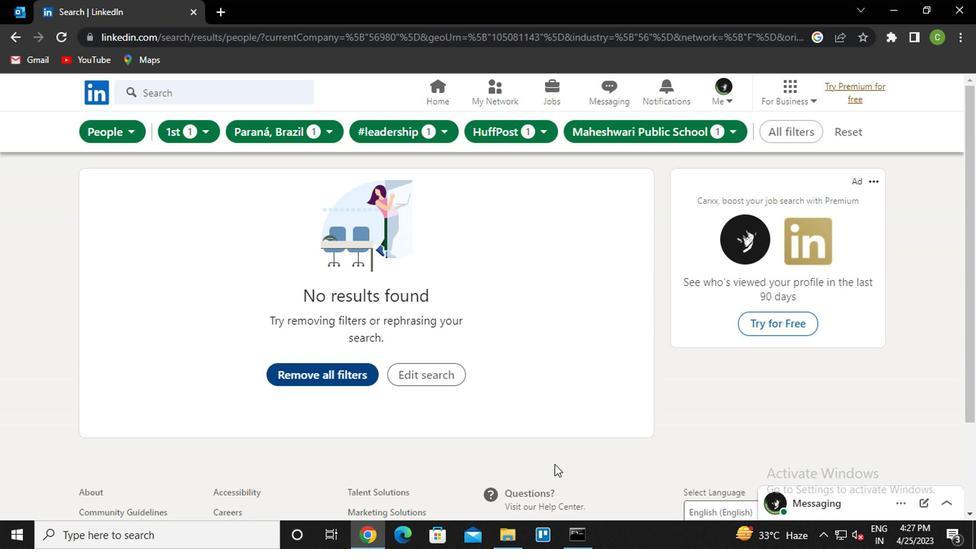 
